 Task: Look for space in Teghra, India from 5th June, 2023 to 16th June, 2023 for 2 adults in price range Rs.14000 to Rs.18000. Place can be entire place with 1  bedroom having 1 bed and 1 bathroom. Property type can be house, flat, guest house, hotel. Booking option can be shelf check-in. Required host language is English.
Action: Mouse moved to (432, 75)
Screenshot: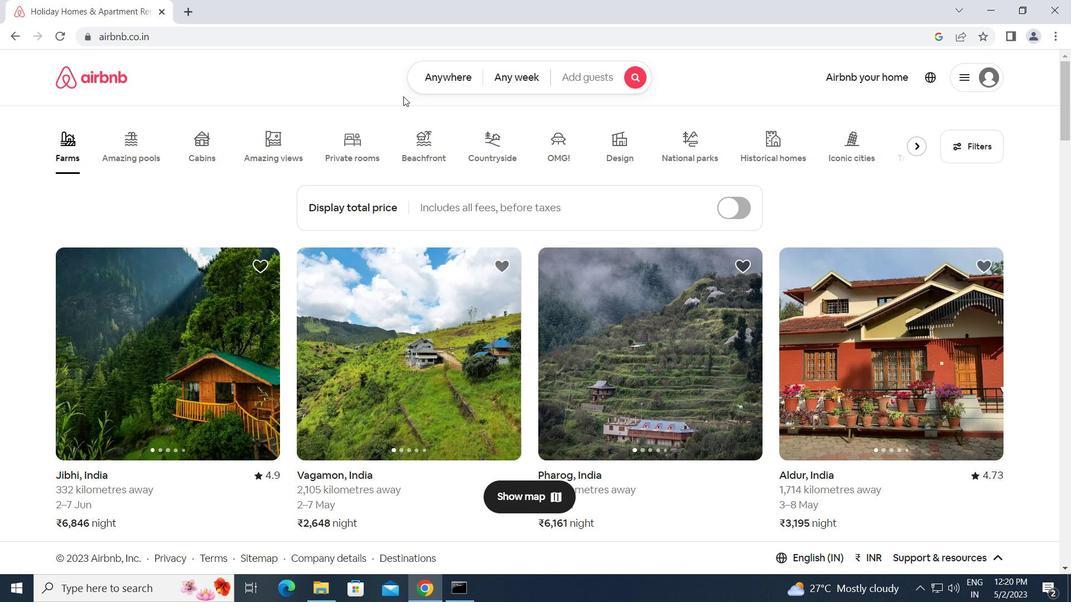 
Action: Mouse pressed left at (432, 75)
Screenshot: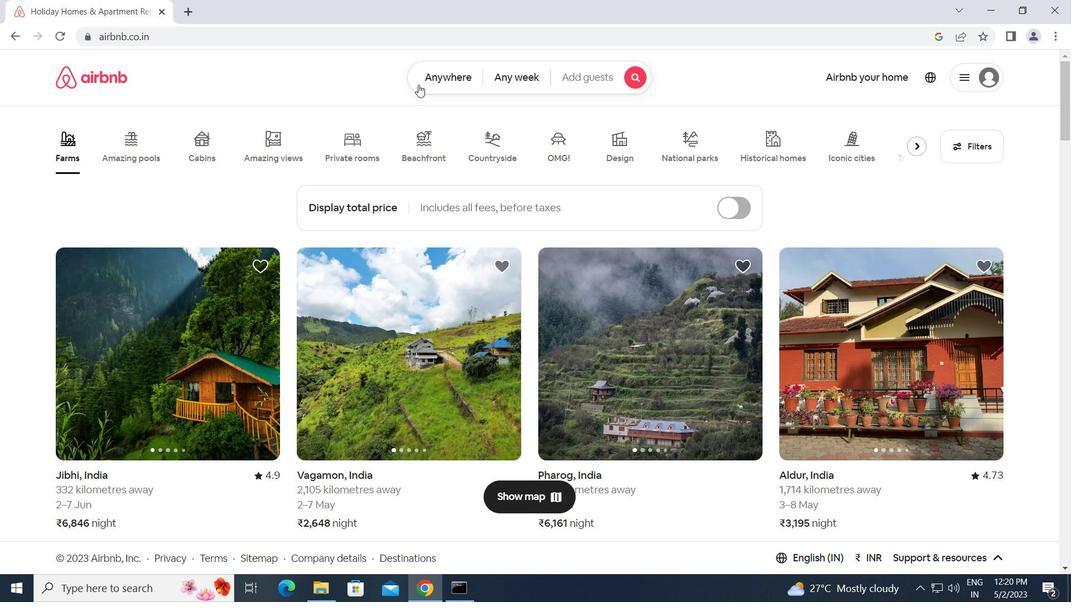 
Action: Mouse moved to (374, 119)
Screenshot: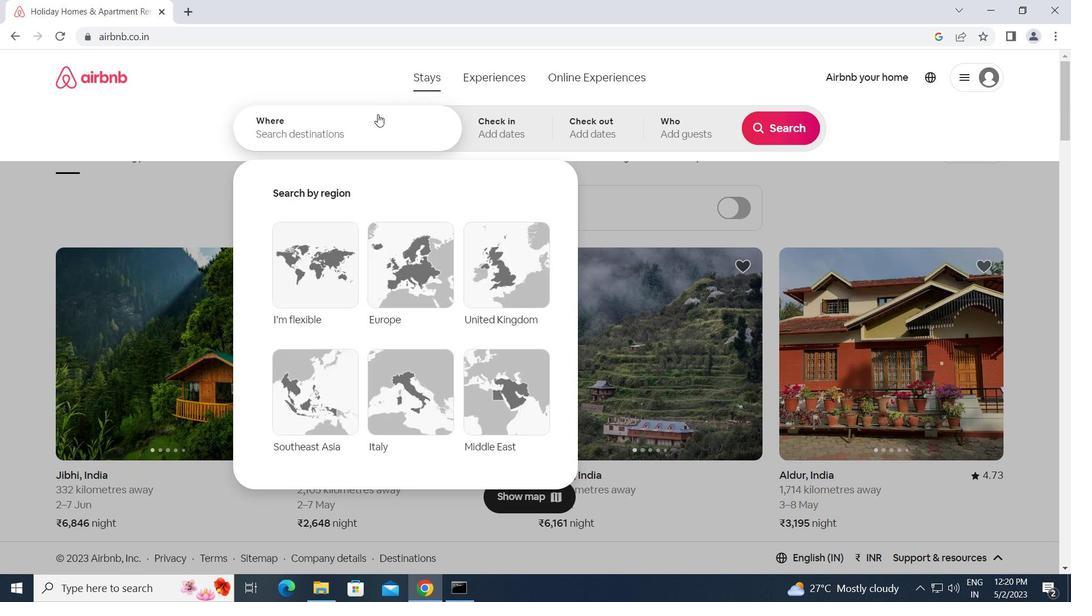 
Action: Mouse pressed left at (374, 119)
Screenshot: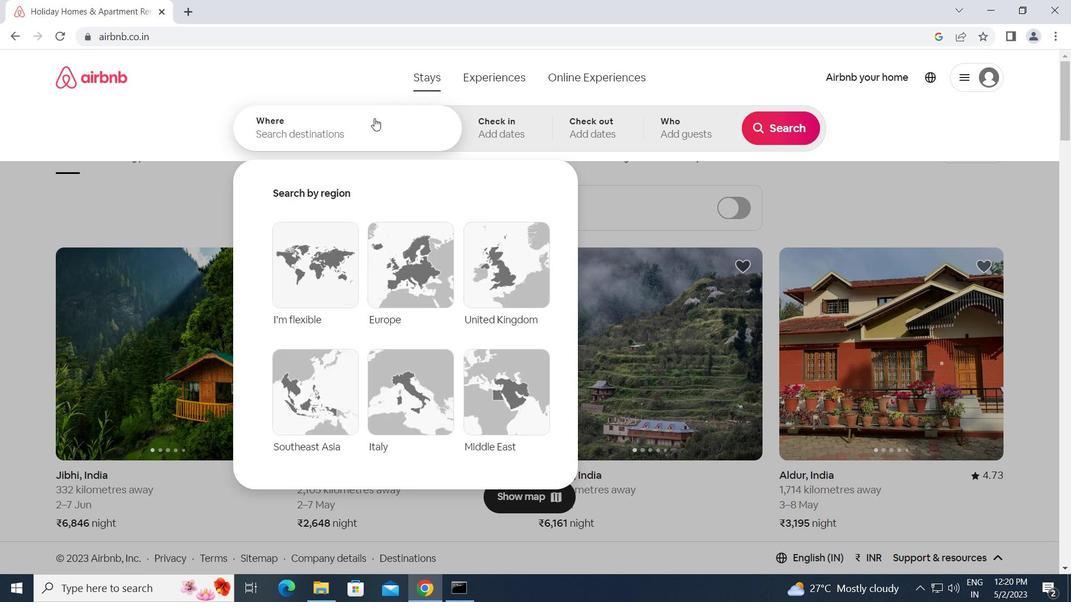 
Action: Key pressed <Key.caps_lock>t<Key.caps_lock>eghra,<Key.space><Key.caps_lock>i<Key.caps_lock>ndia<Key.enter>
Screenshot: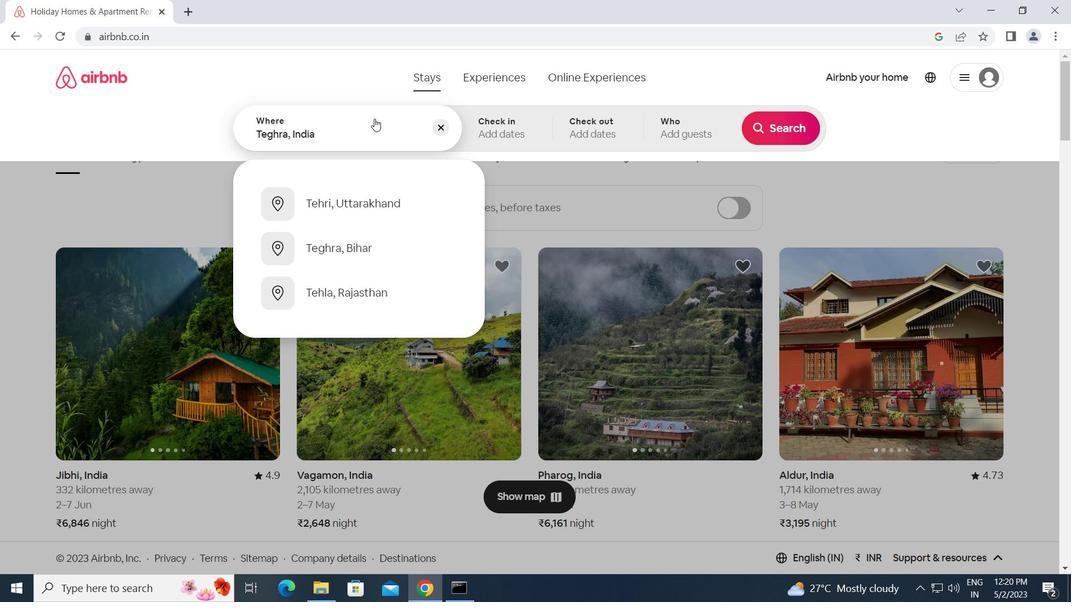 
Action: Mouse moved to (600, 334)
Screenshot: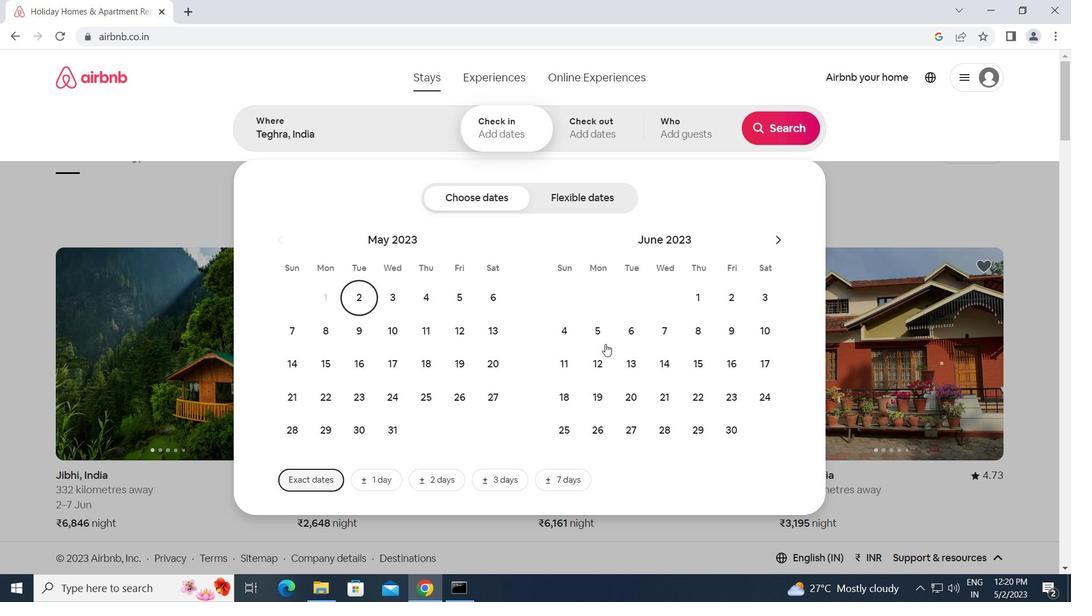 
Action: Mouse pressed left at (600, 334)
Screenshot: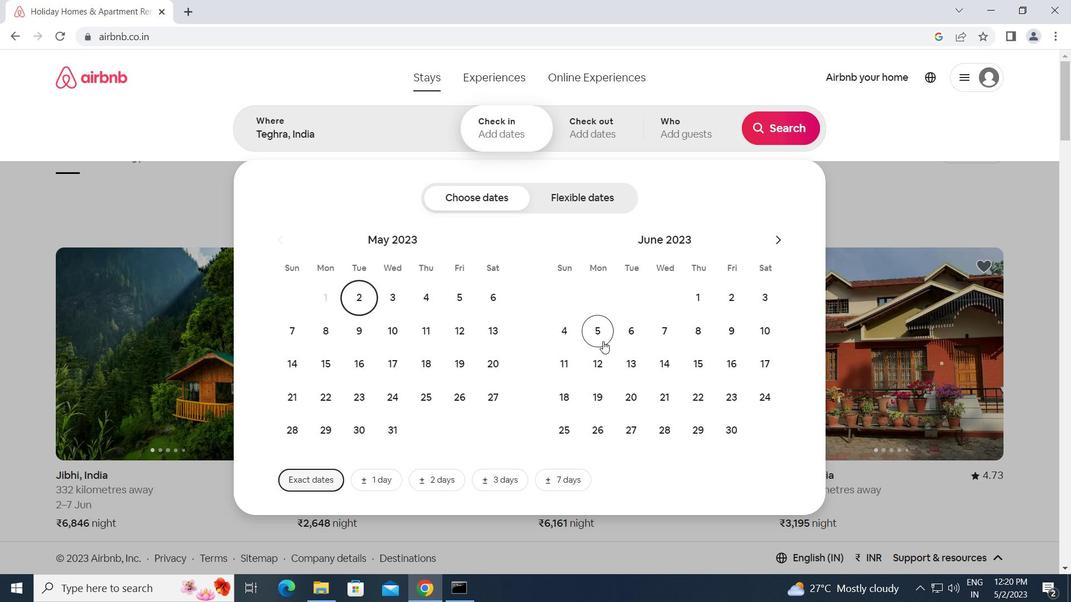 
Action: Mouse moved to (738, 357)
Screenshot: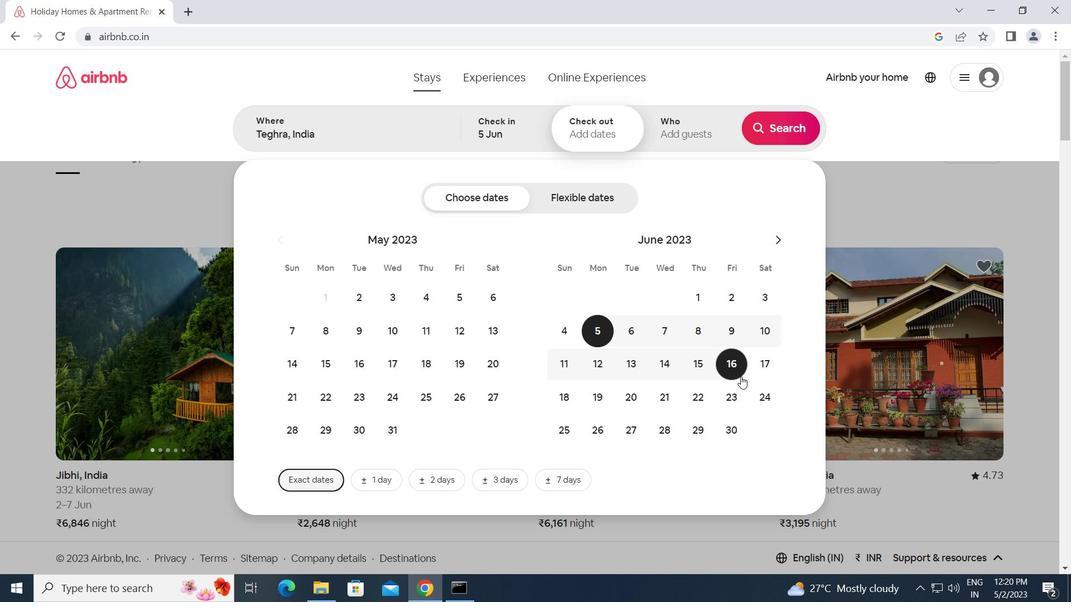
Action: Mouse pressed left at (738, 357)
Screenshot: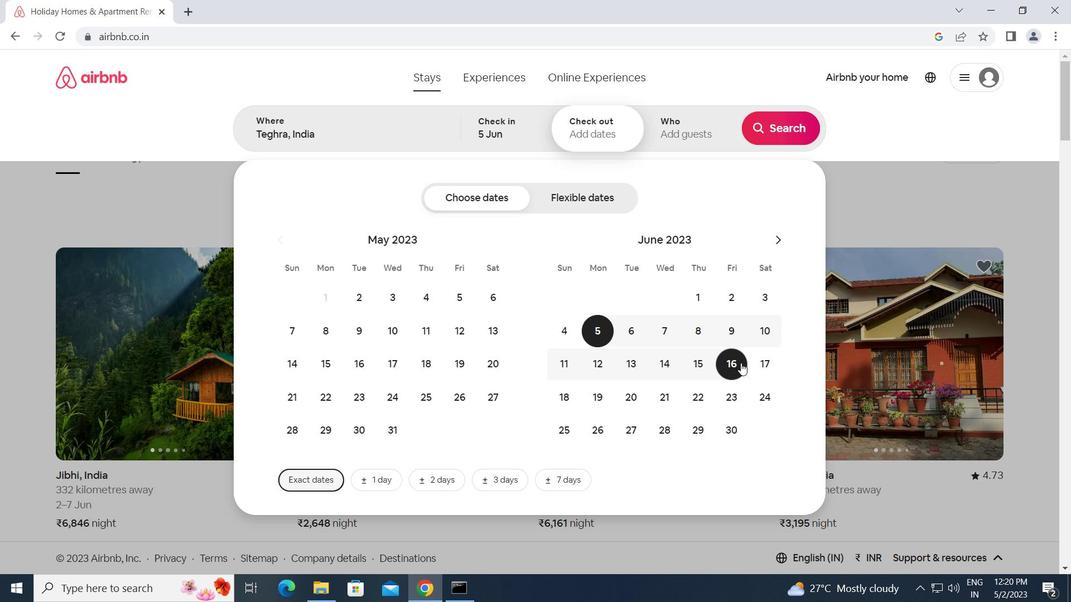 
Action: Mouse moved to (687, 126)
Screenshot: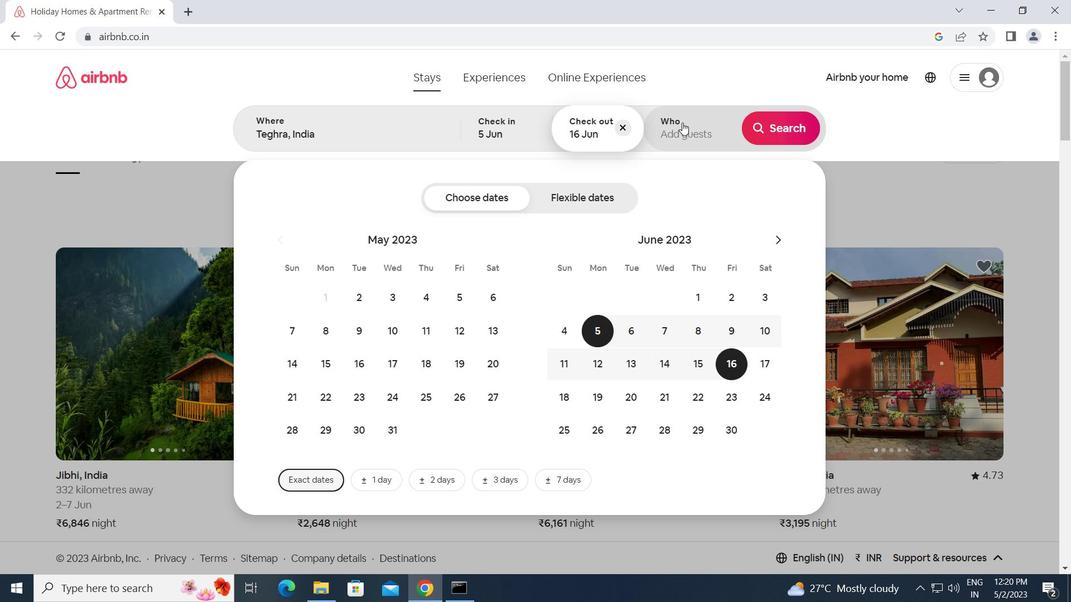 
Action: Mouse pressed left at (687, 126)
Screenshot: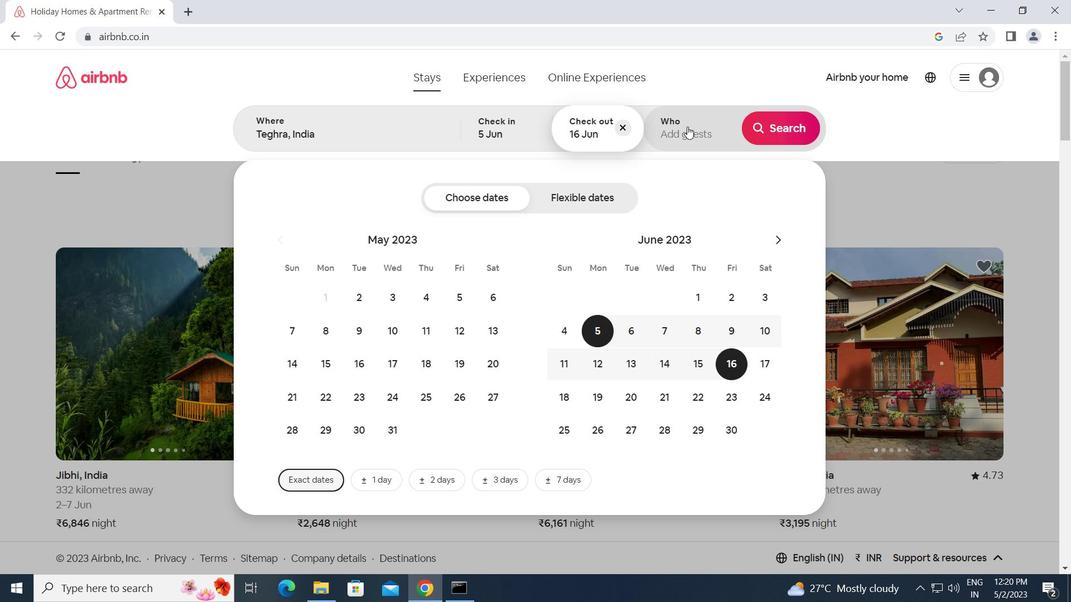 
Action: Mouse moved to (780, 199)
Screenshot: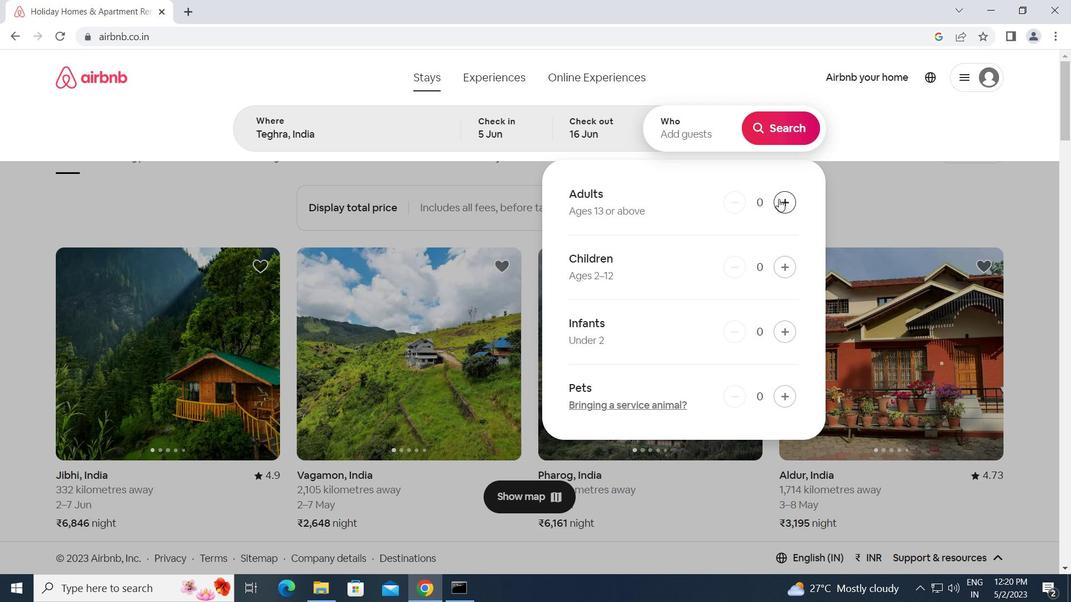 
Action: Mouse pressed left at (780, 199)
Screenshot: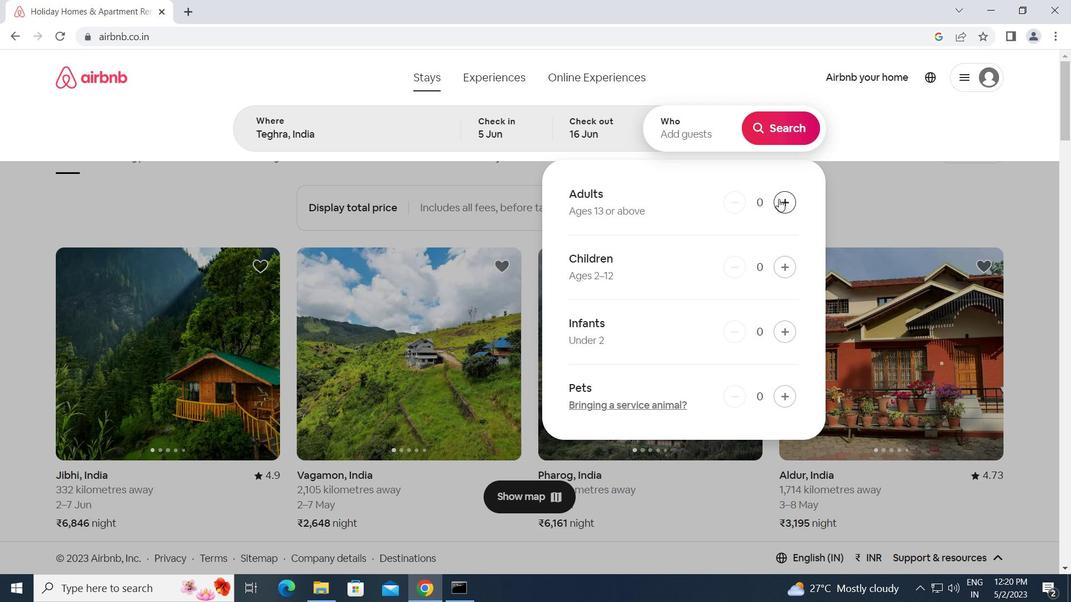 
Action: Mouse pressed left at (780, 199)
Screenshot: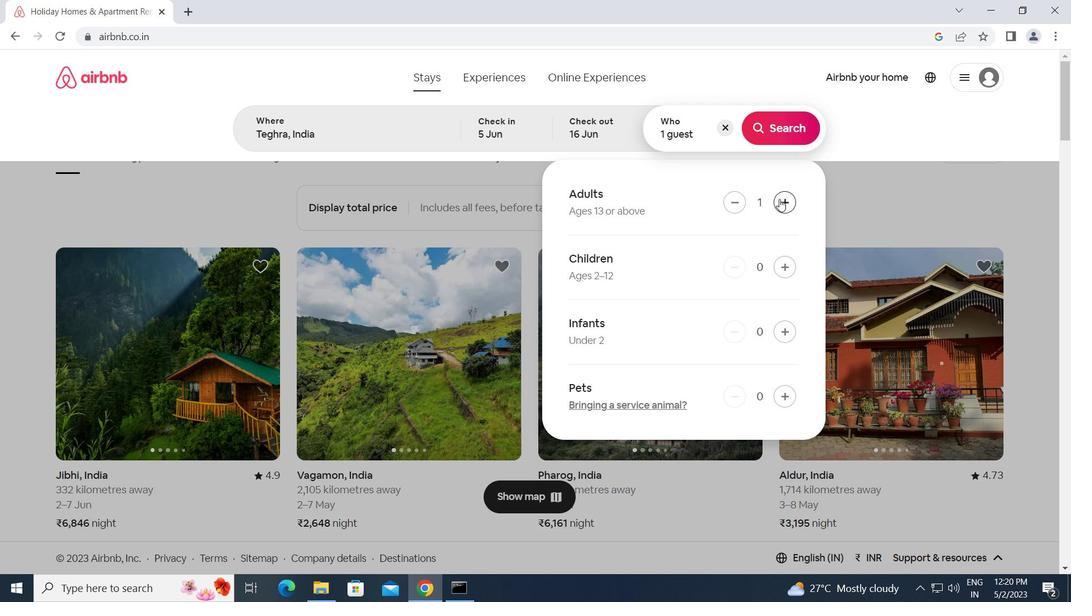 
Action: Mouse moved to (791, 132)
Screenshot: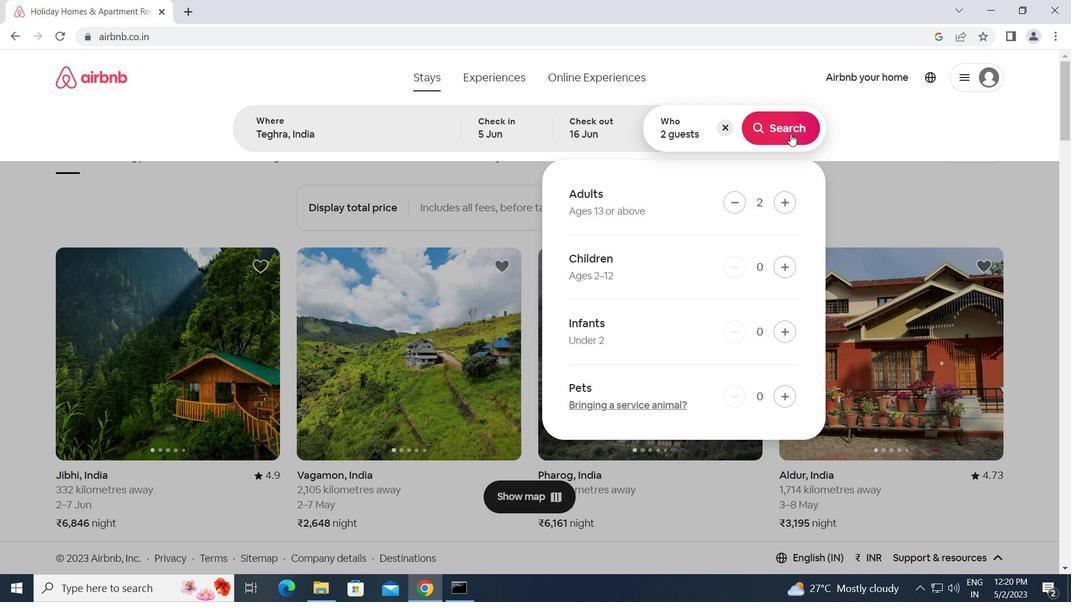 
Action: Mouse pressed left at (791, 132)
Screenshot: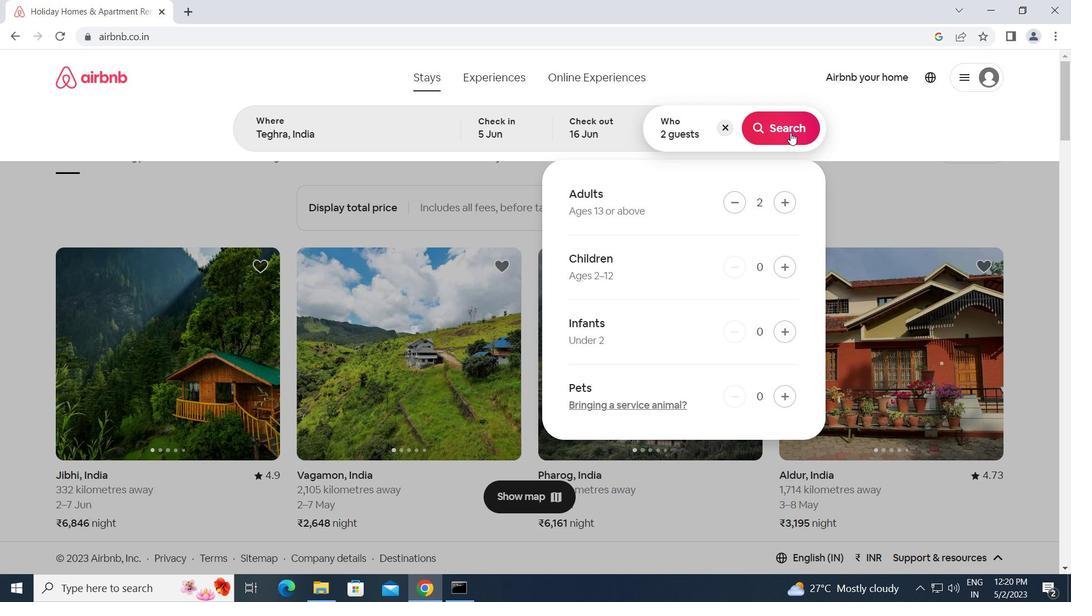 
Action: Mouse moved to (998, 141)
Screenshot: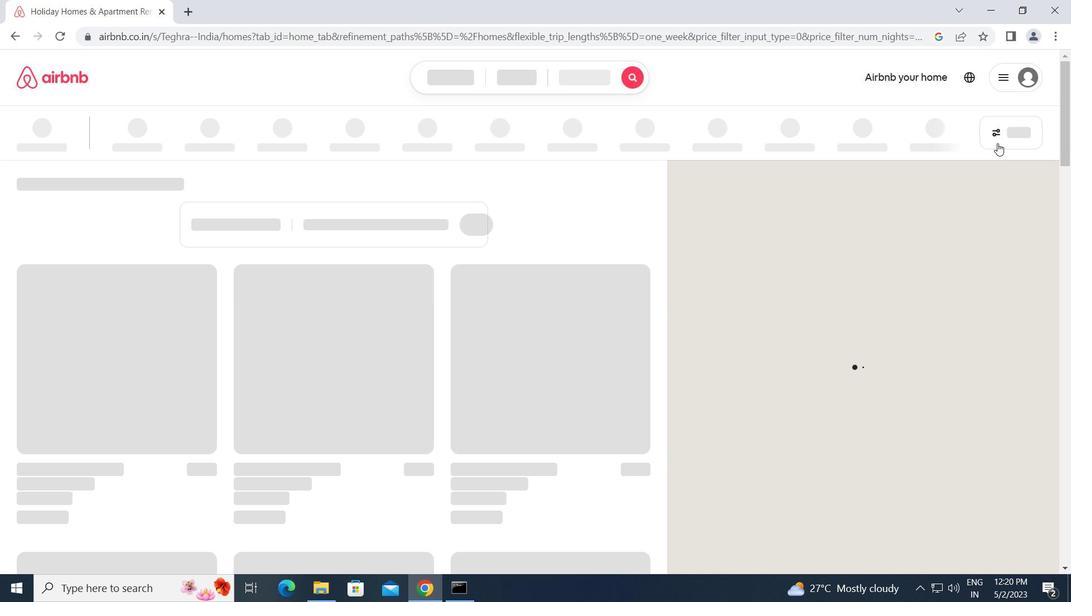 
Action: Mouse pressed left at (998, 141)
Screenshot: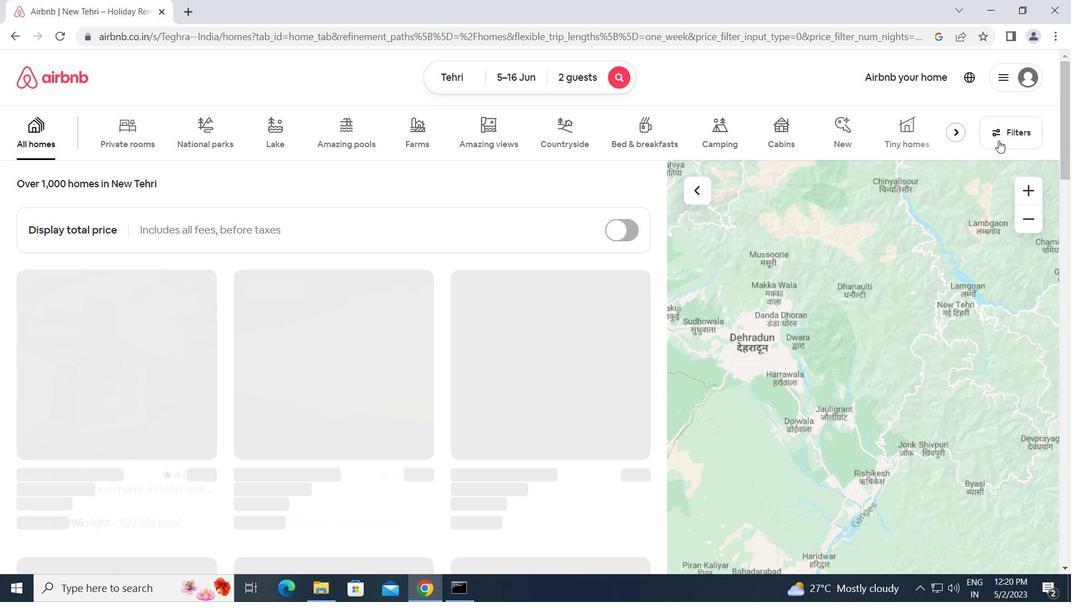 
Action: Mouse moved to (362, 308)
Screenshot: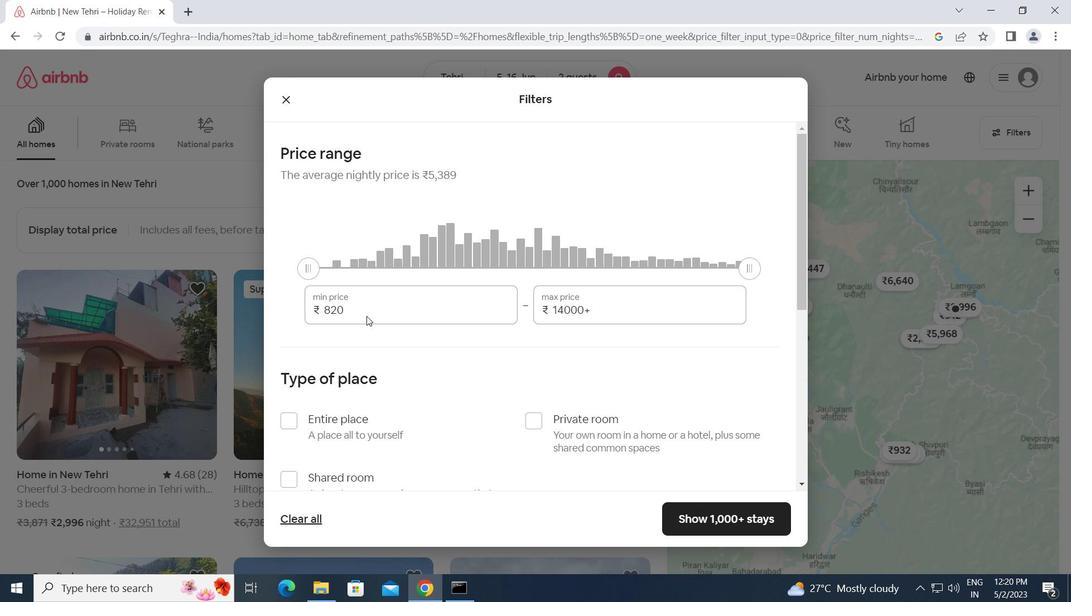 
Action: Mouse pressed left at (362, 308)
Screenshot: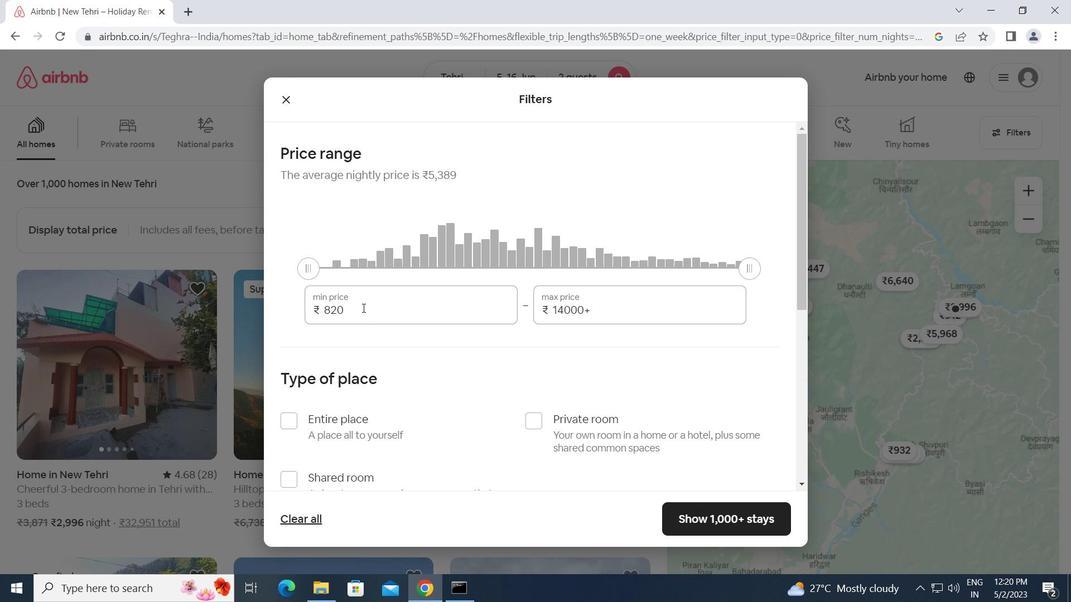 
Action: Mouse moved to (289, 313)
Screenshot: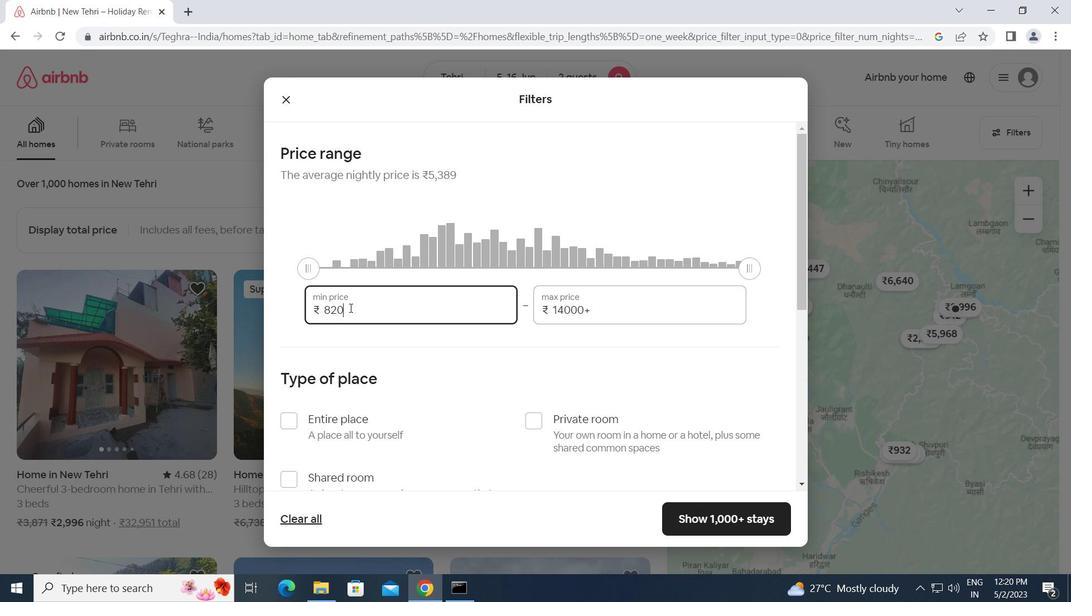 
Action: Key pressed 14000<Key.tab>18000
Screenshot: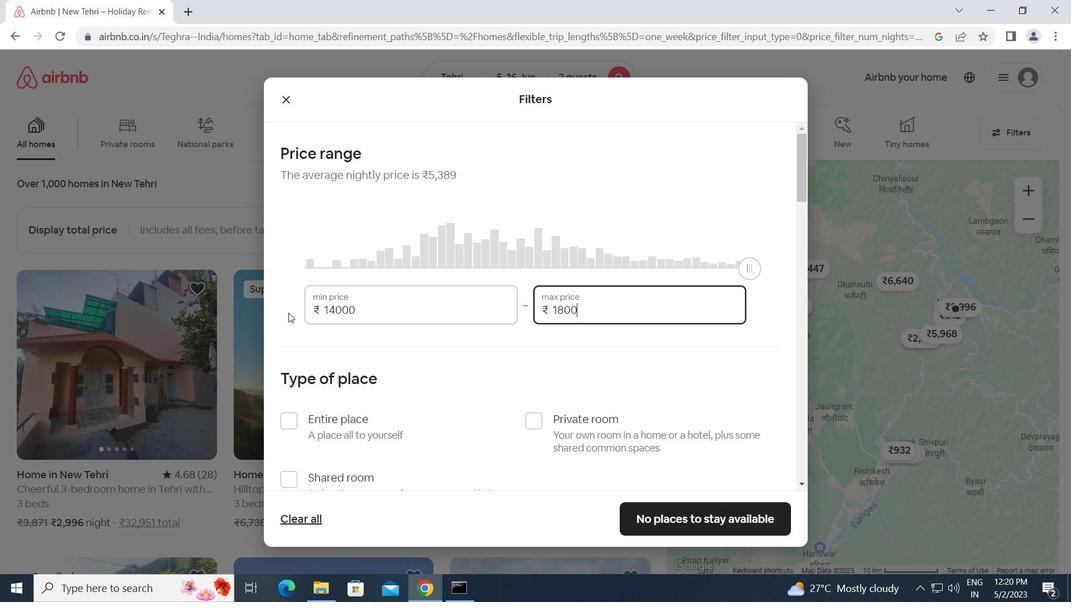 
Action: Mouse moved to (288, 420)
Screenshot: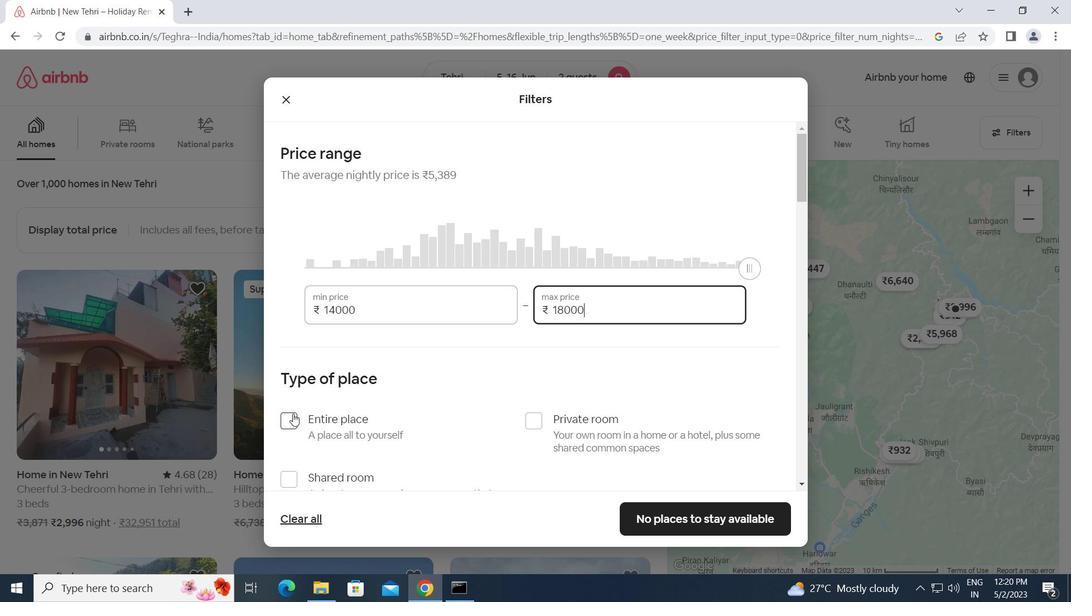 
Action: Mouse pressed left at (288, 420)
Screenshot: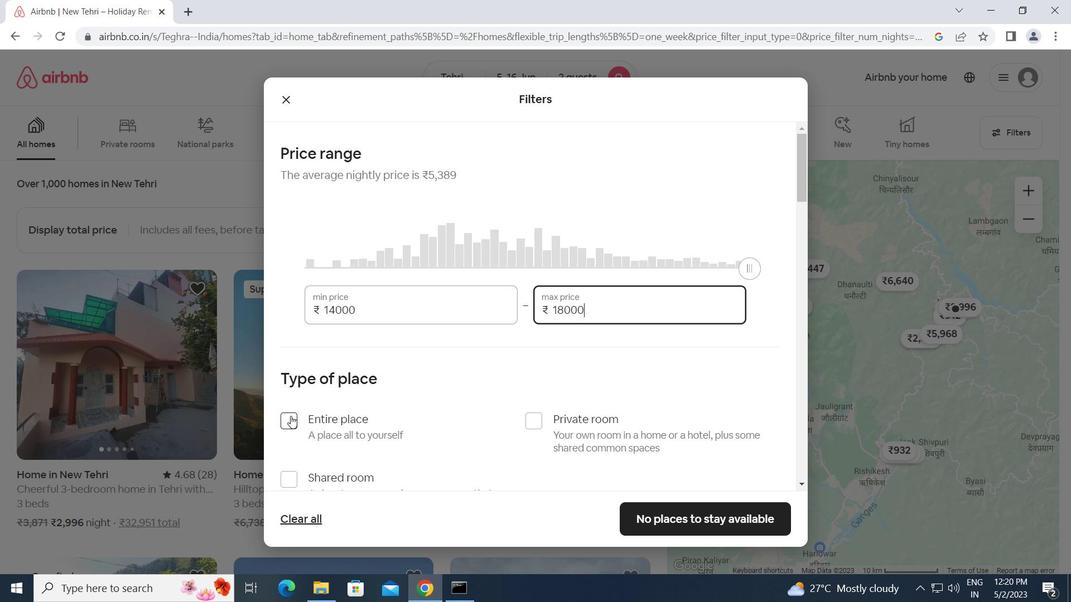 
Action: Mouse moved to (393, 411)
Screenshot: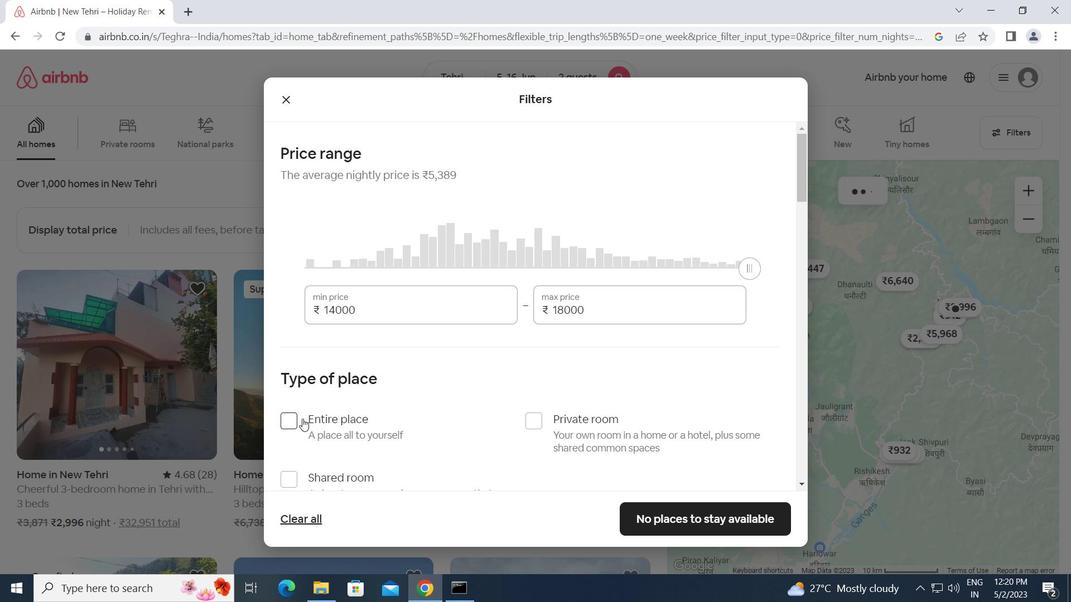 
Action: Mouse scrolled (393, 411) with delta (0, 0)
Screenshot: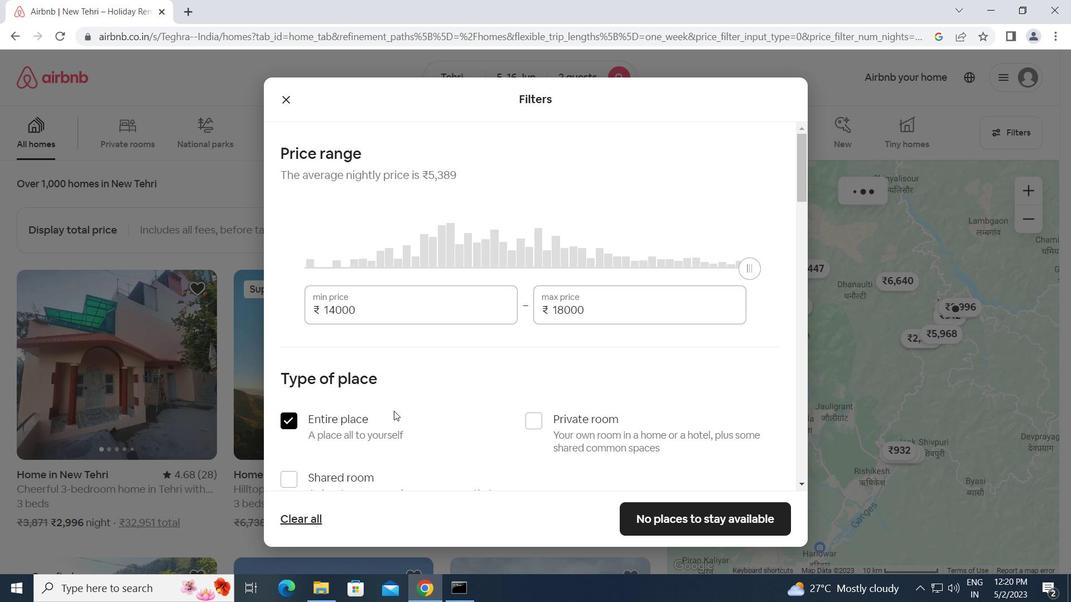 
Action: Mouse scrolled (393, 411) with delta (0, 0)
Screenshot: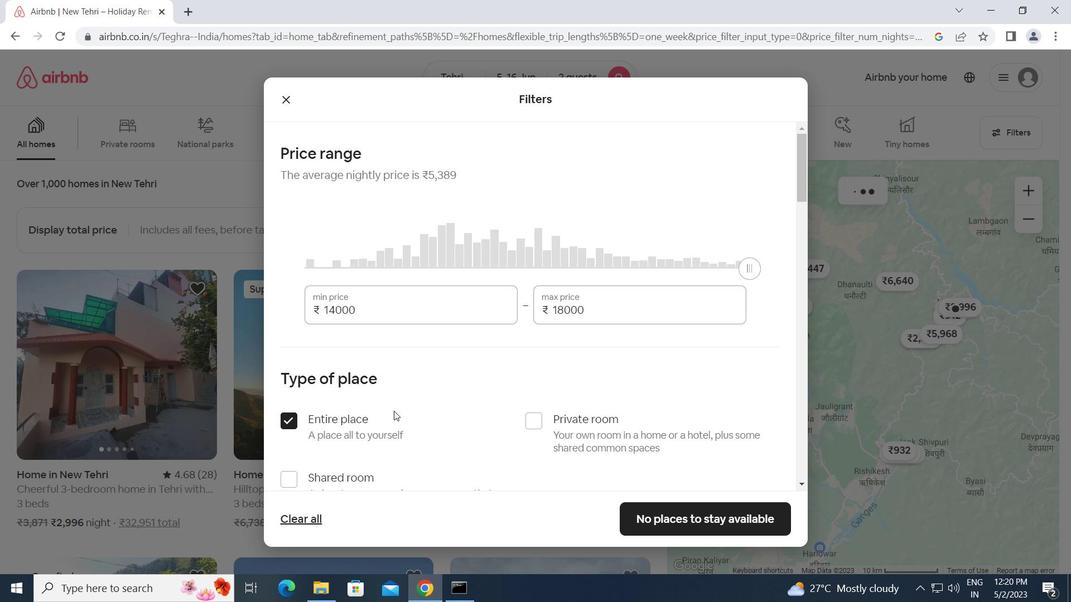 
Action: Mouse scrolled (393, 411) with delta (0, 0)
Screenshot: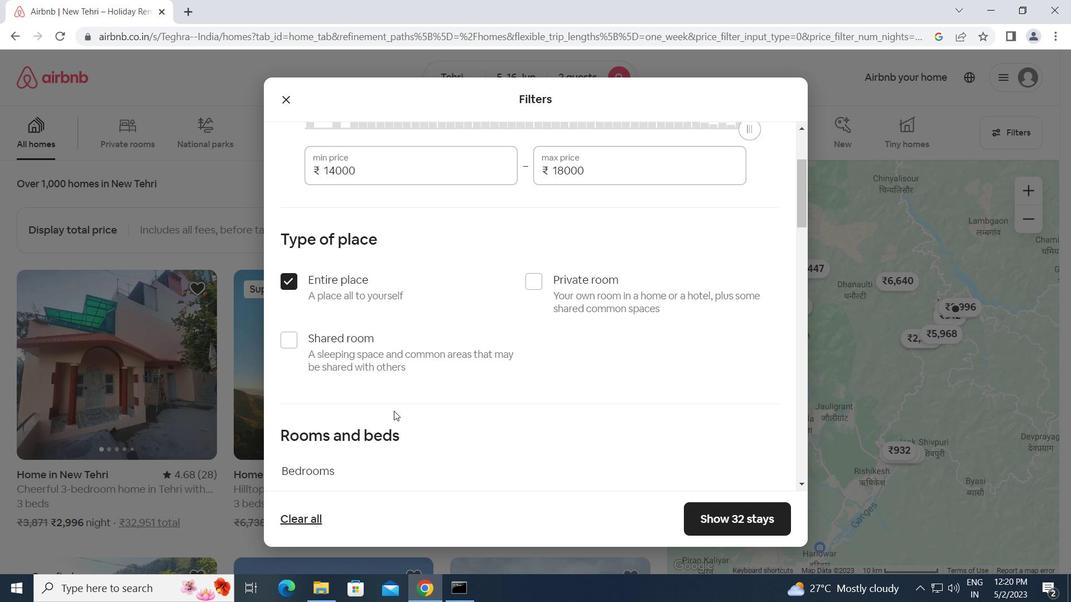 
Action: Mouse scrolled (393, 411) with delta (0, 0)
Screenshot: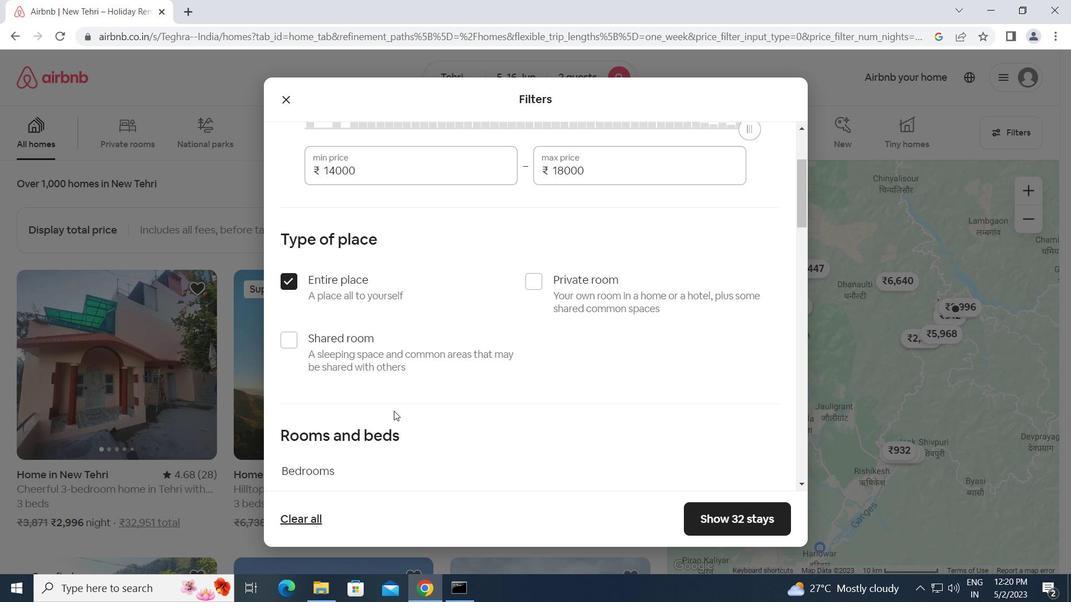 
Action: Mouse moved to (356, 367)
Screenshot: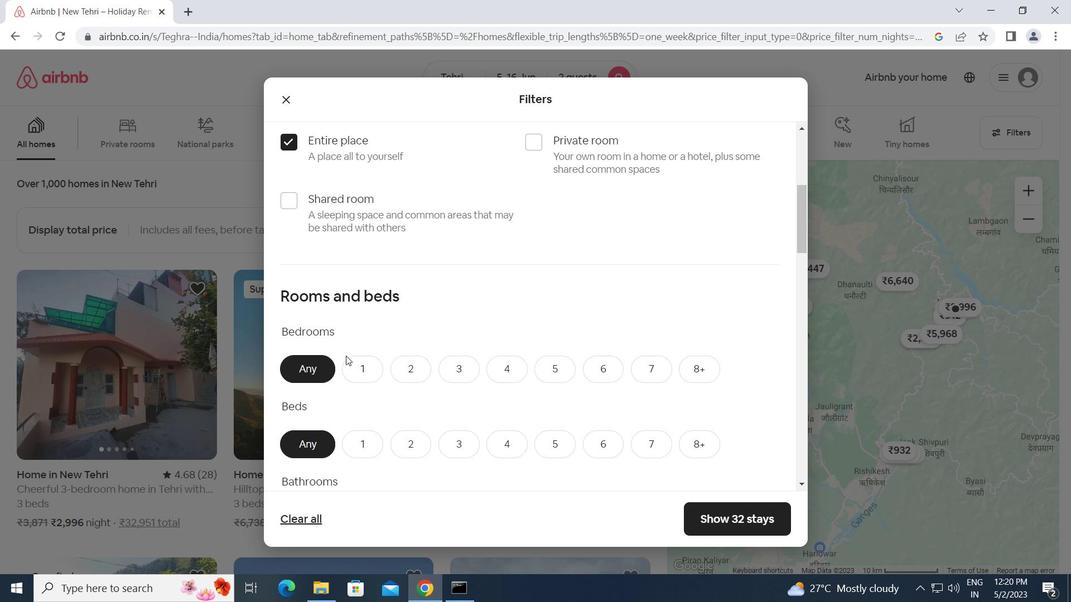 
Action: Mouse pressed left at (356, 367)
Screenshot: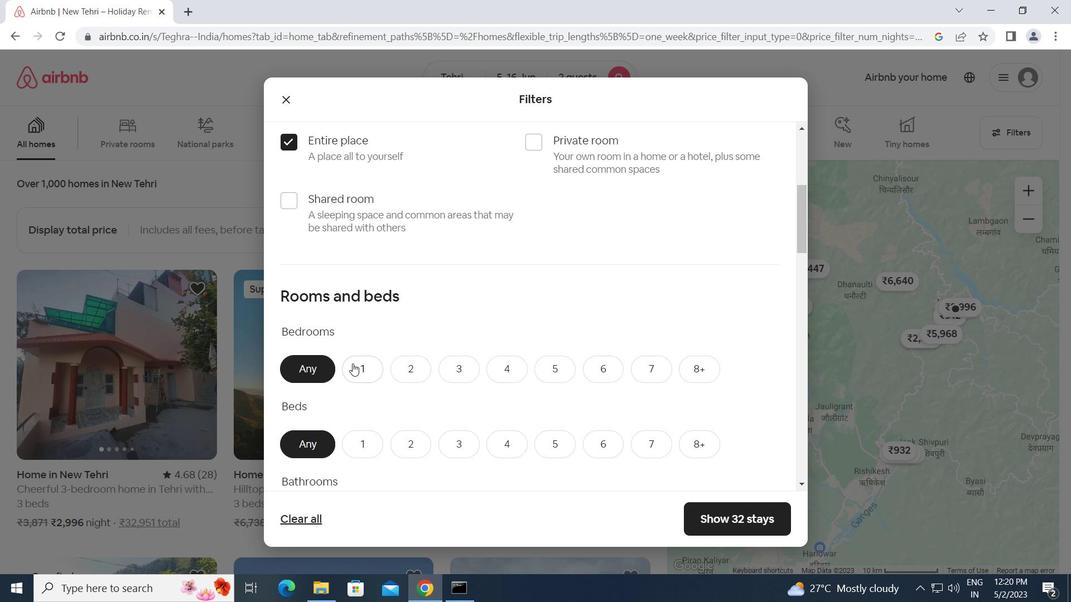 
Action: Mouse moved to (366, 439)
Screenshot: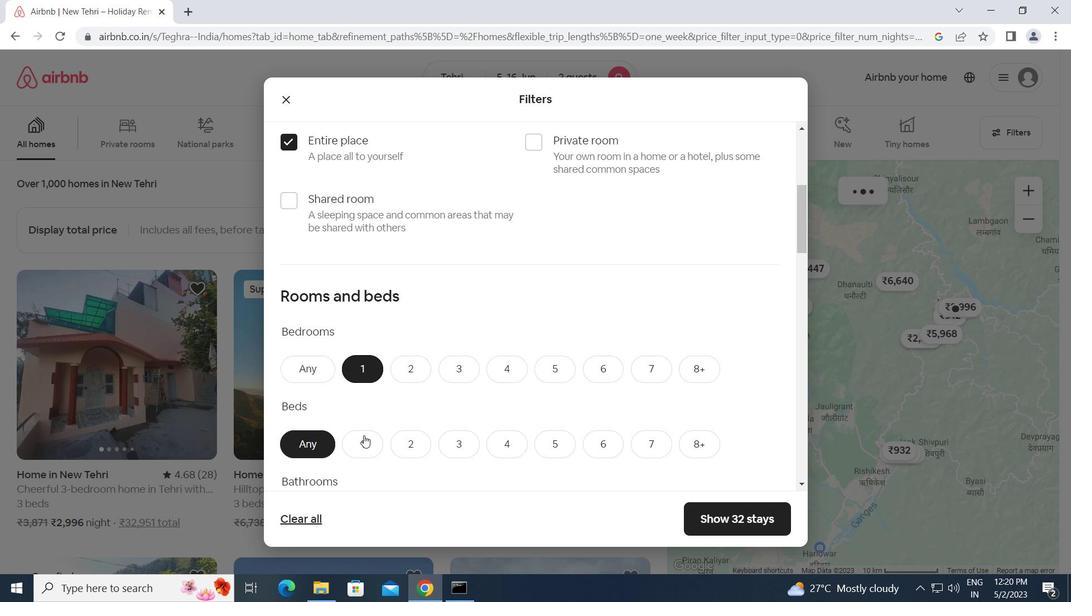 
Action: Mouse pressed left at (366, 439)
Screenshot: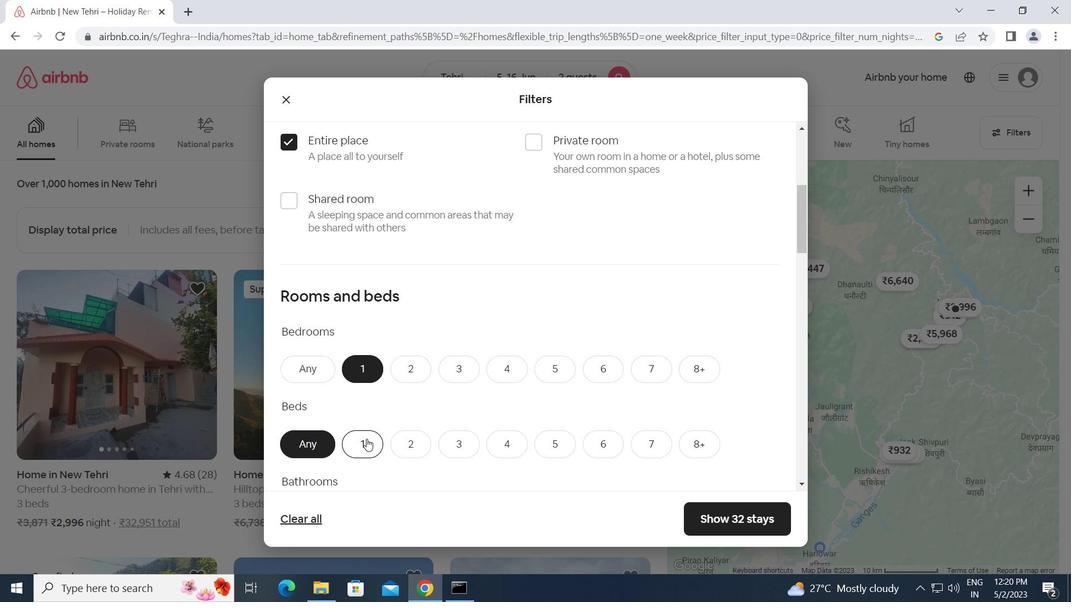 
Action: Mouse moved to (368, 439)
Screenshot: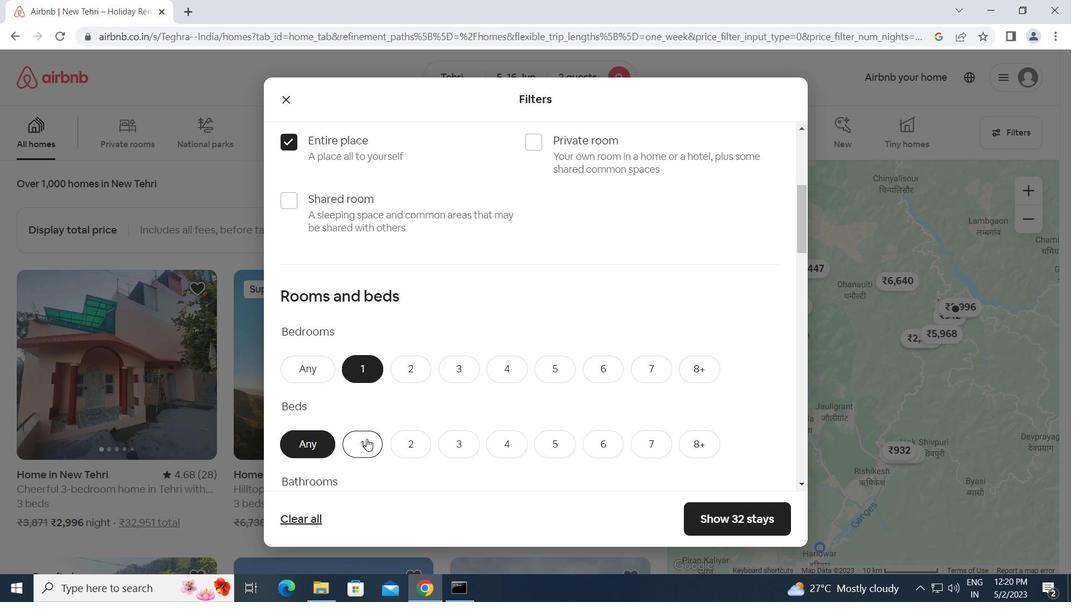 
Action: Mouse scrolled (368, 438) with delta (0, 0)
Screenshot: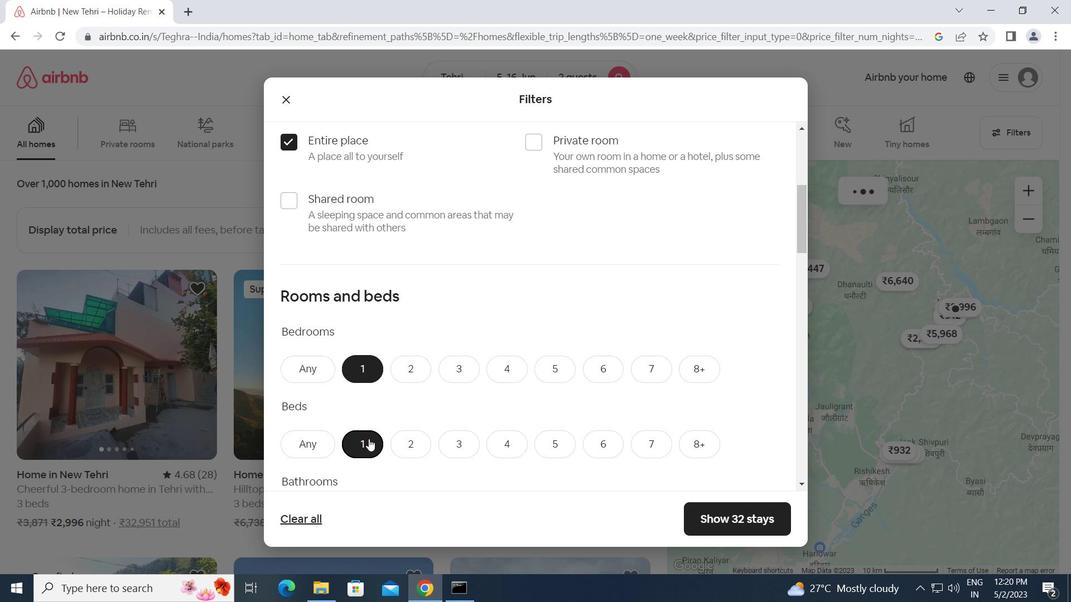 
Action: Mouse scrolled (368, 438) with delta (0, 0)
Screenshot: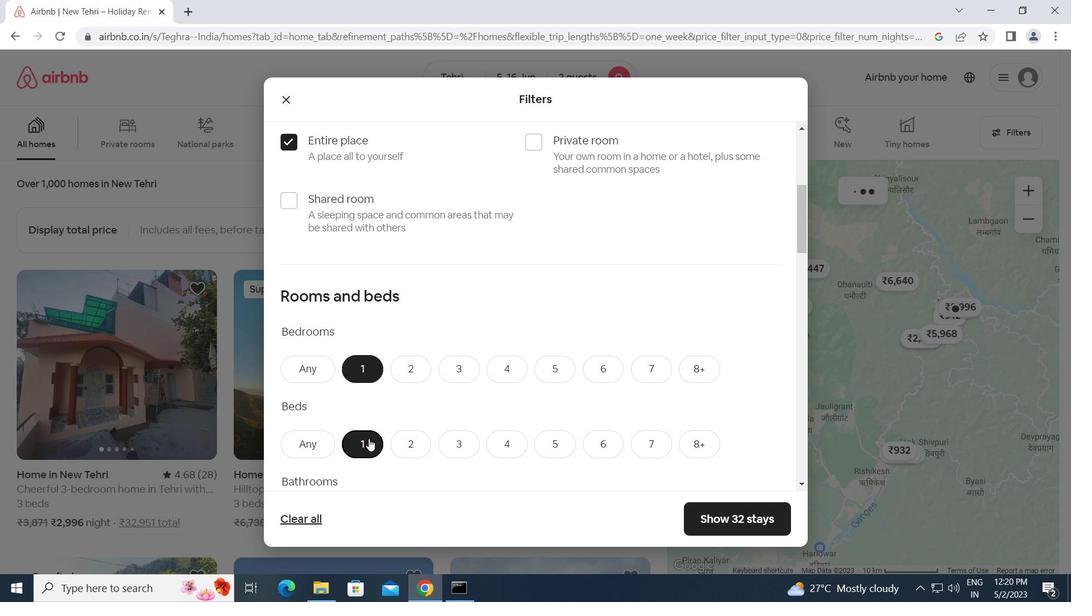 
Action: Mouse scrolled (368, 438) with delta (0, 0)
Screenshot: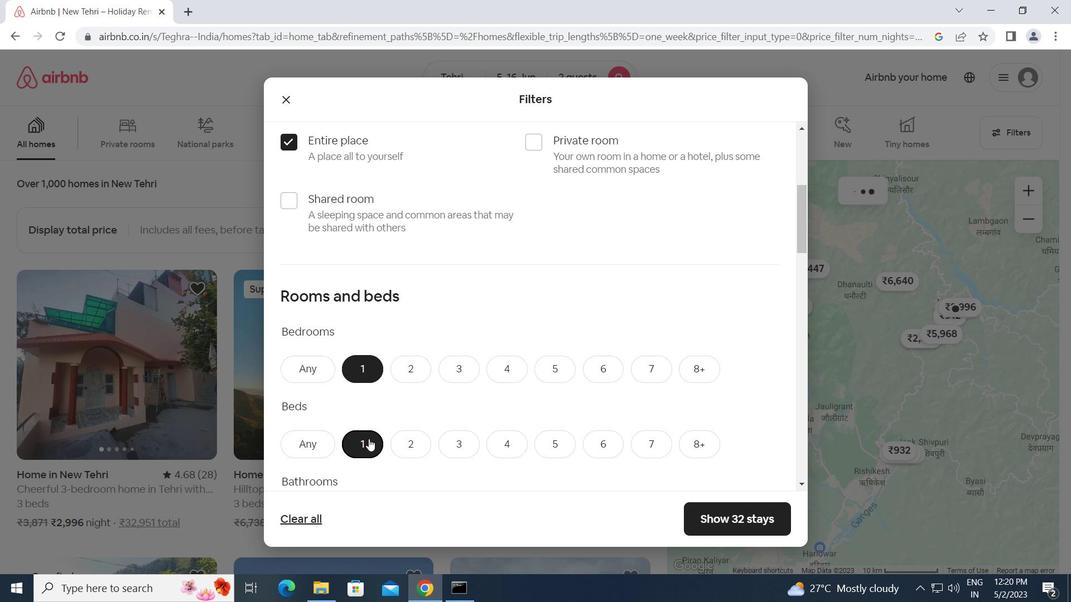 
Action: Mouse moved to (358, 309)
Screenshot: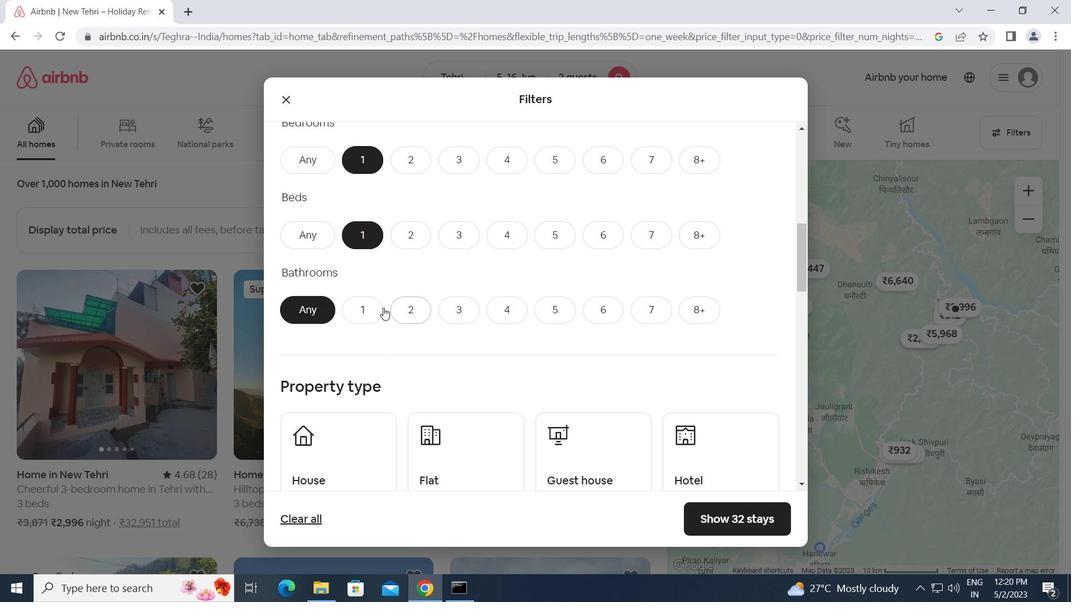 
Action: Mouse pressed left at (358, 309)
Screenshot: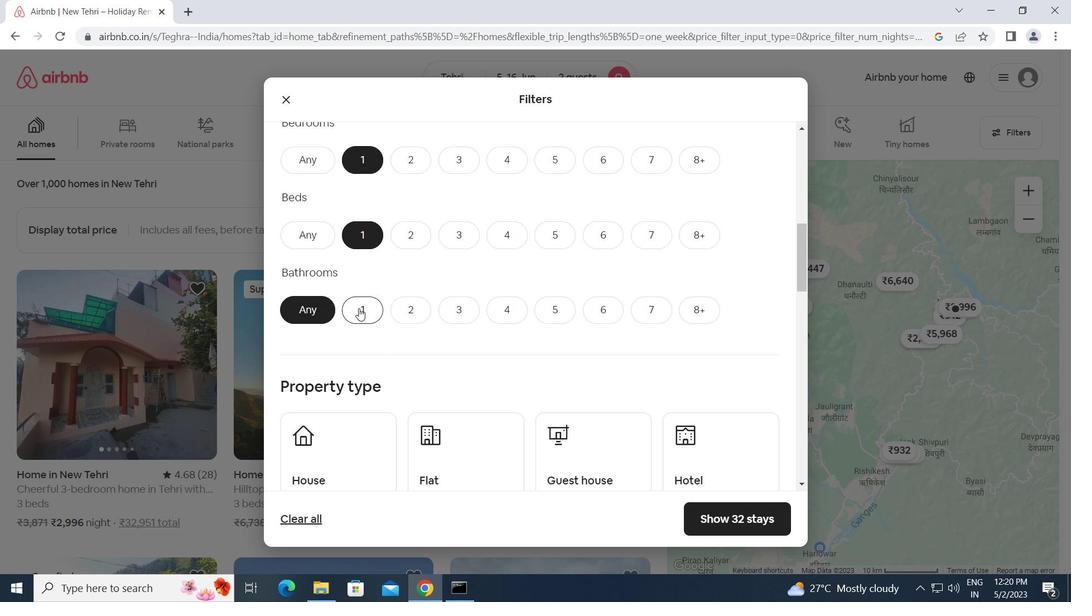 
Action: Mouse moved to (327, 451)
Screenshot: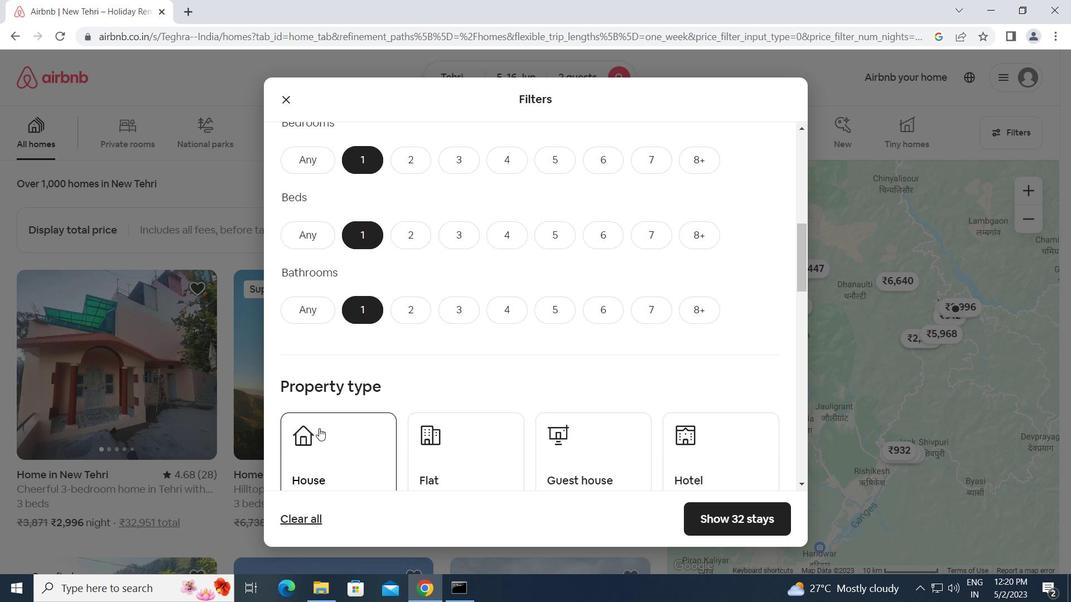 
Action: Mouse pressed left at (327, 451)
Screenshot: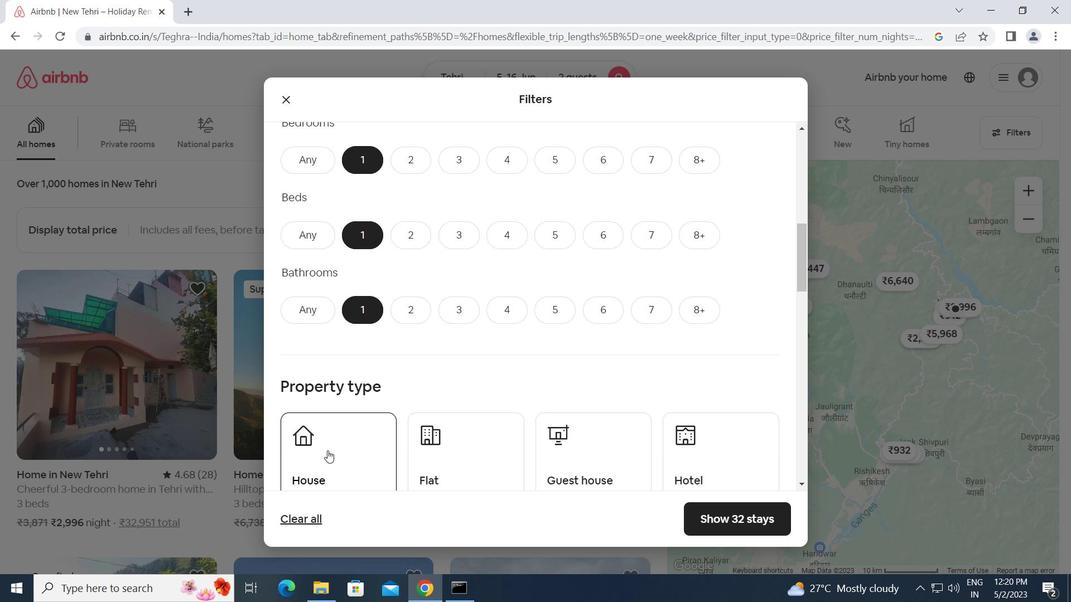 
Action: Mouse moved to (440, 441)
Screenshot: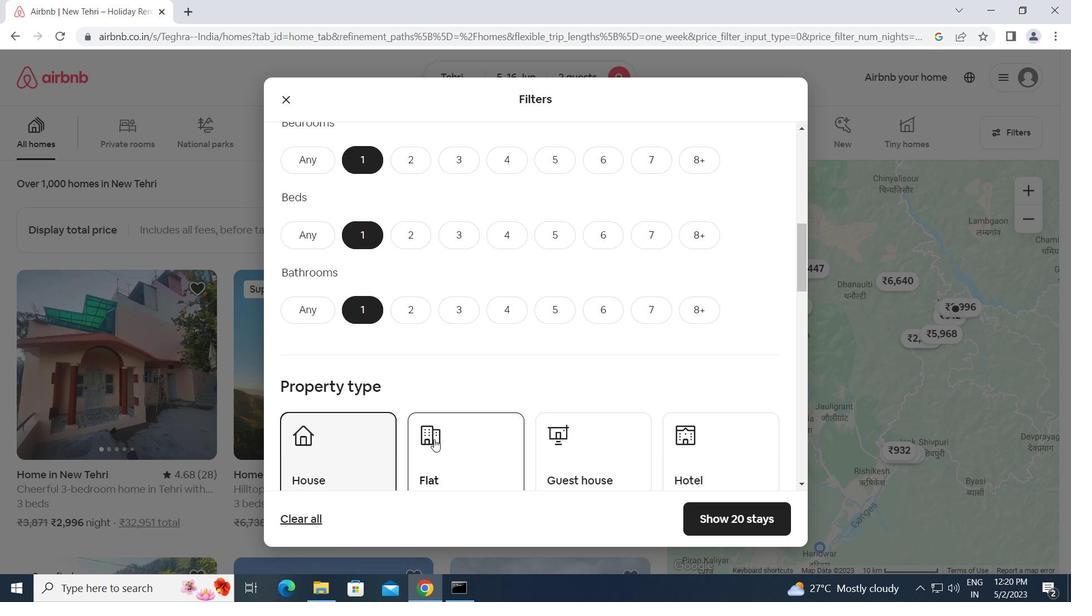 
Action: Mouse pressed left at (440, 441)
Screenshot: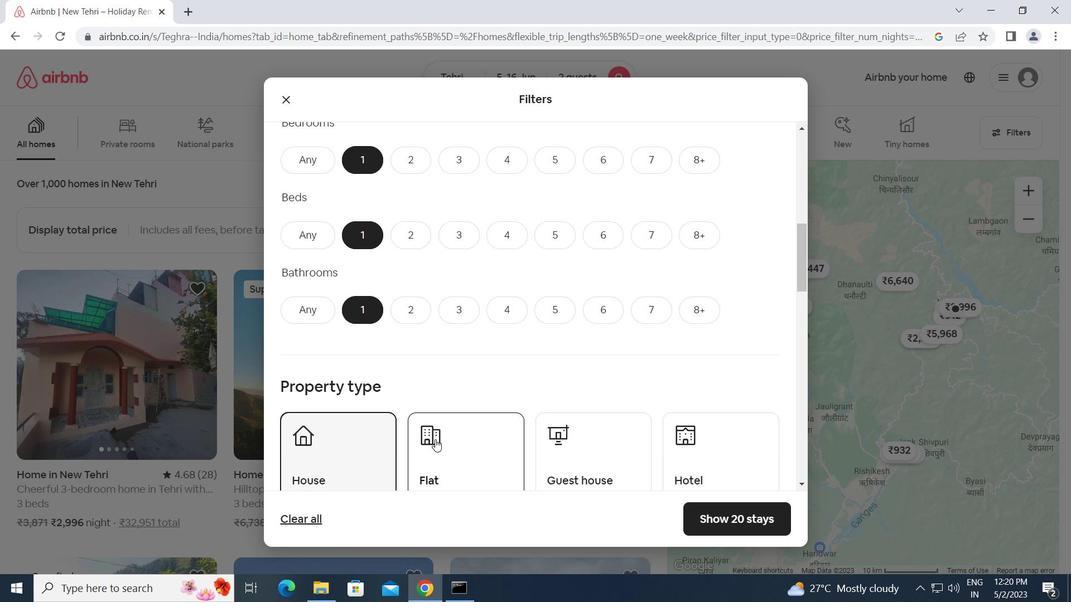 
Action: Mouse moved to (620, 455)
Screenshot: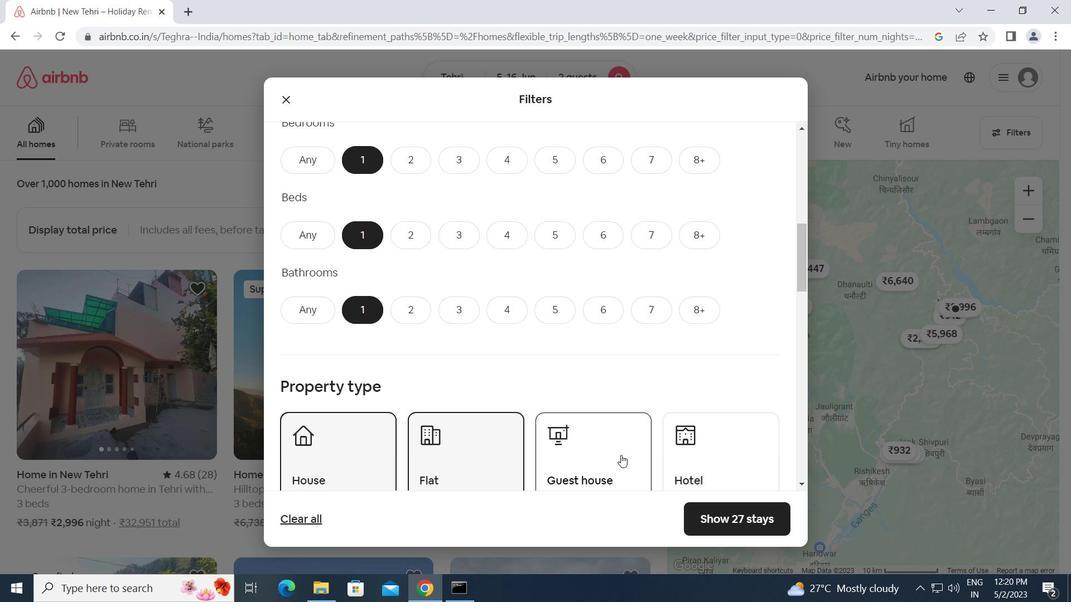
Action: Mouse pressed left at (620, 455)
Screenshot: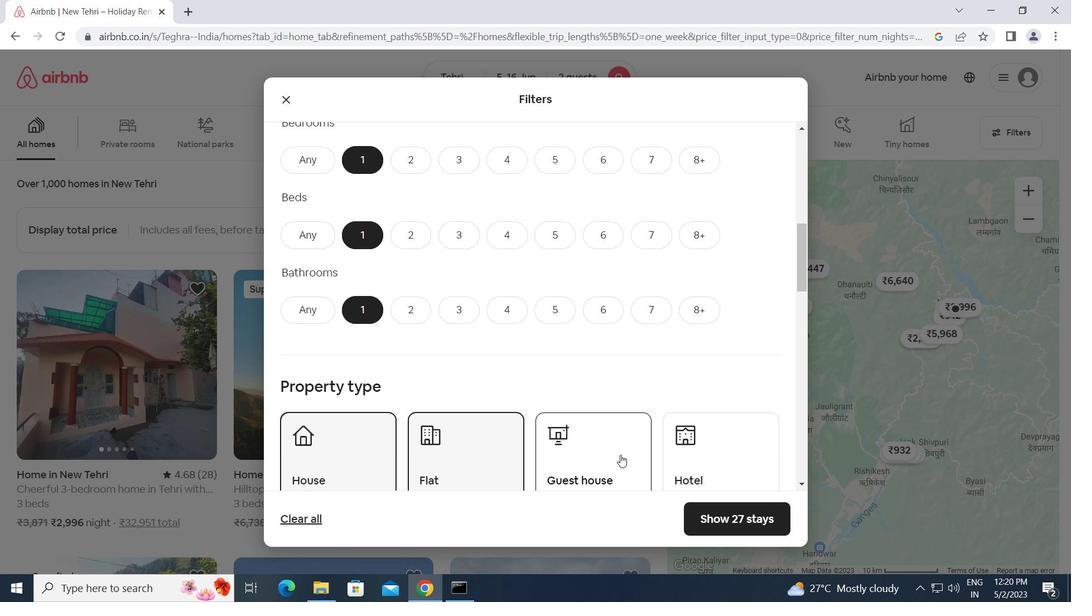 
Action: Mouse moved to (721, 455)
Screenshot: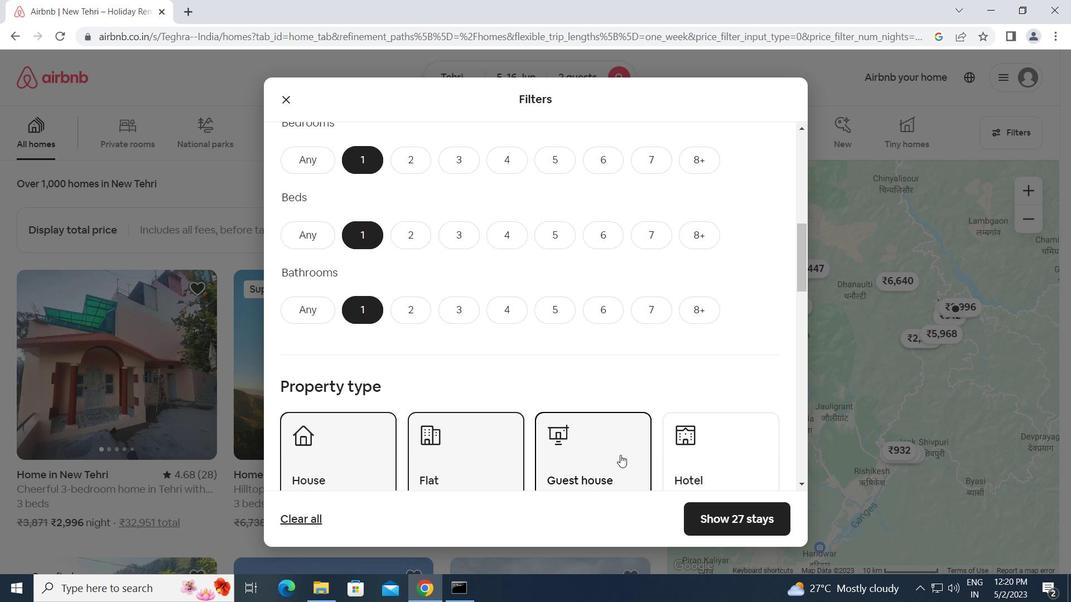 
Action: Mouse pressed left at (721, 455)
Screenshot: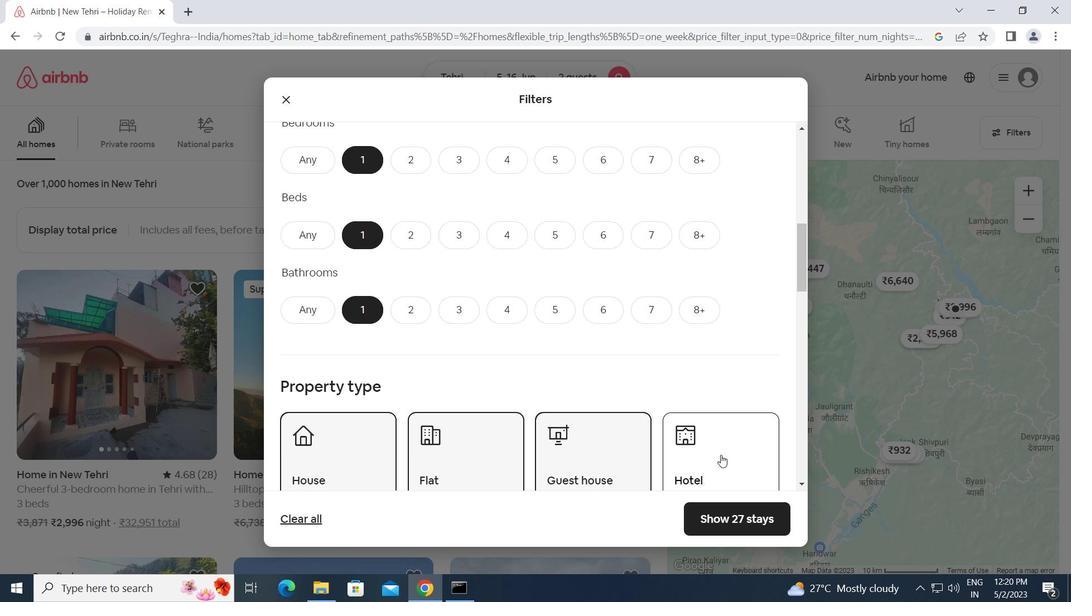 
Action: Mouse moved to (544, 450)
Screenshot: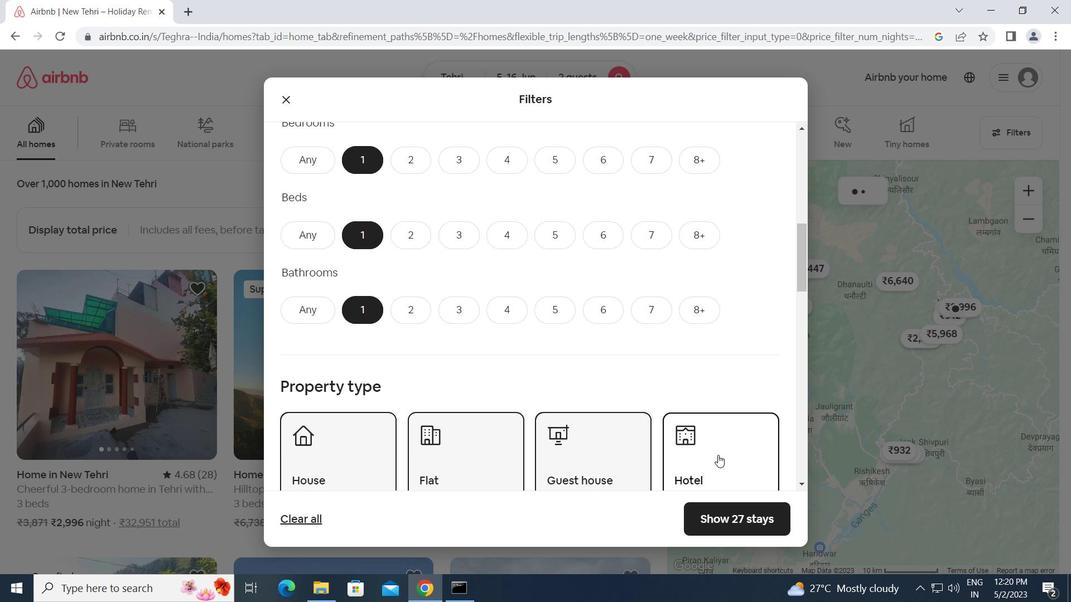 
Action: Mouse scrolled (544, 450) with delta (0, 0)
Screenshot: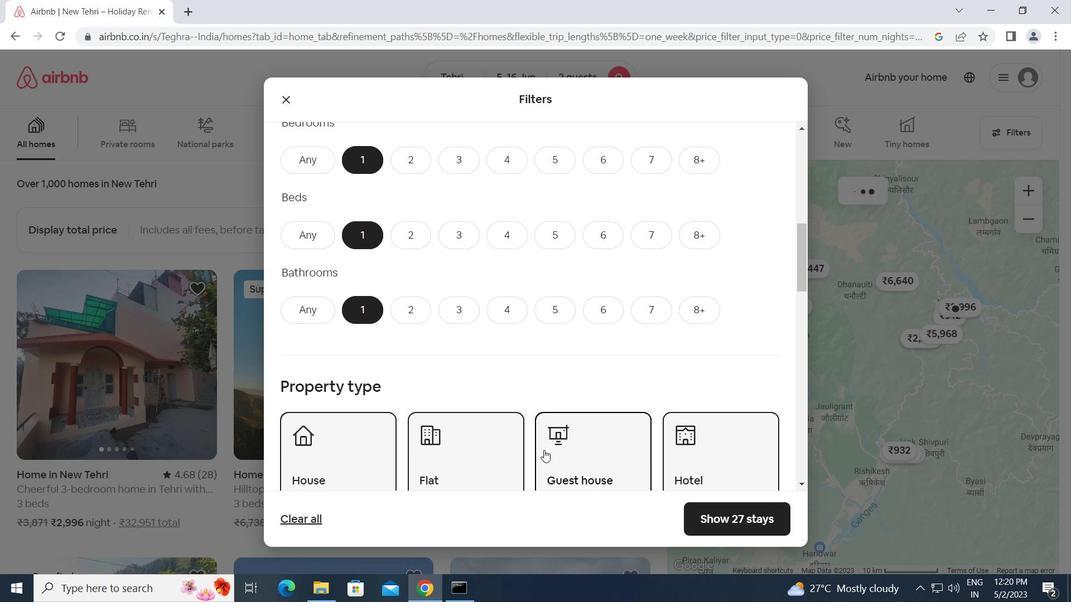 
Action: Mouse scrolled (544, 450) with delta (0, 0)
Screenshot: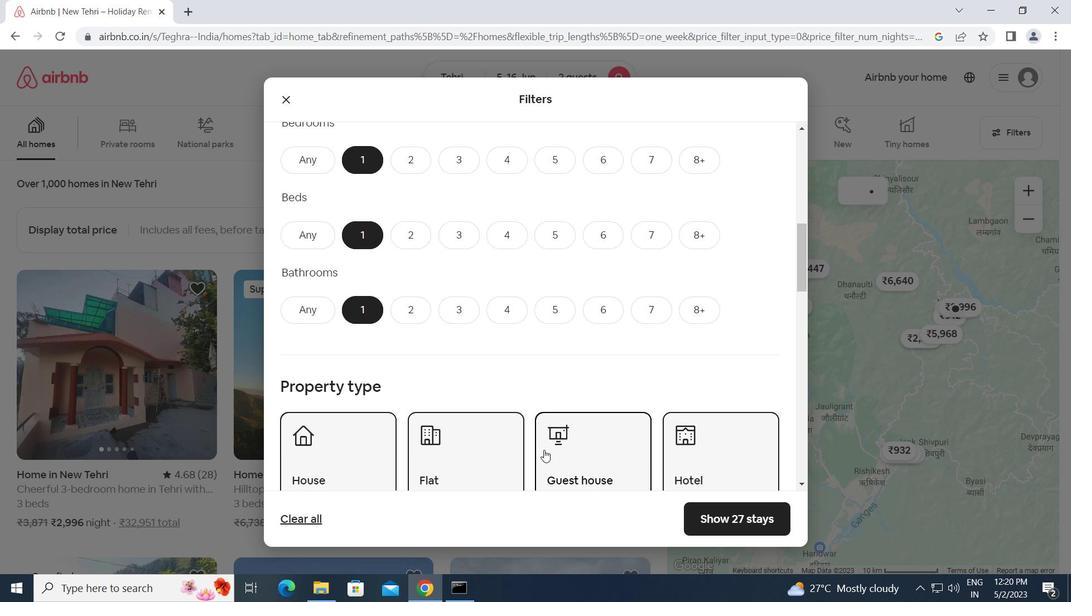 
Action: Mouse moved to (538, 449)
Screenshot: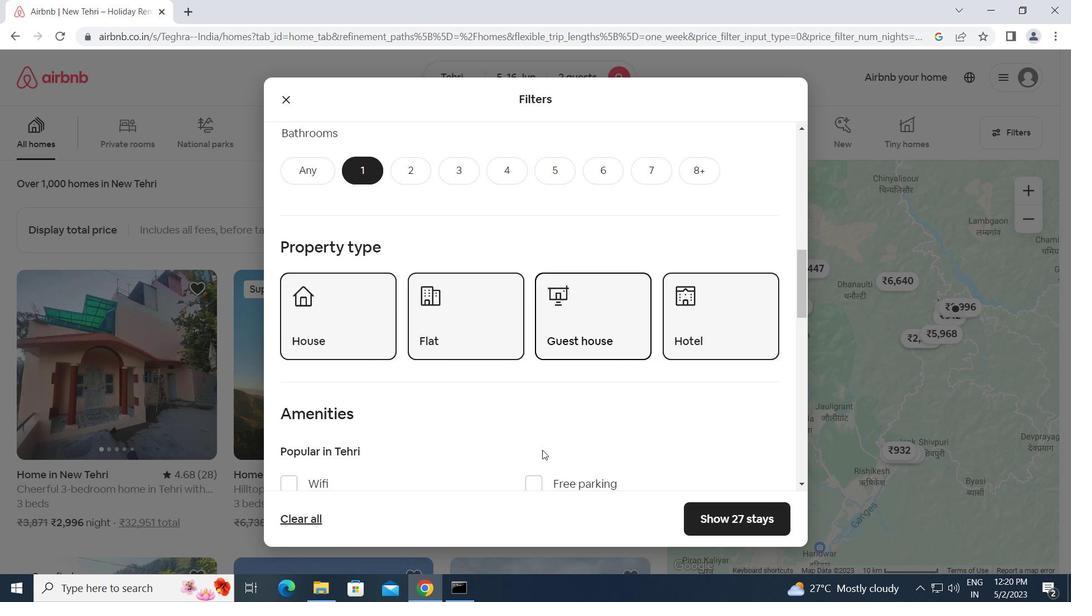 
Action: Mouse scrolled (538, 448) with delta (0, 0)
Screenshot: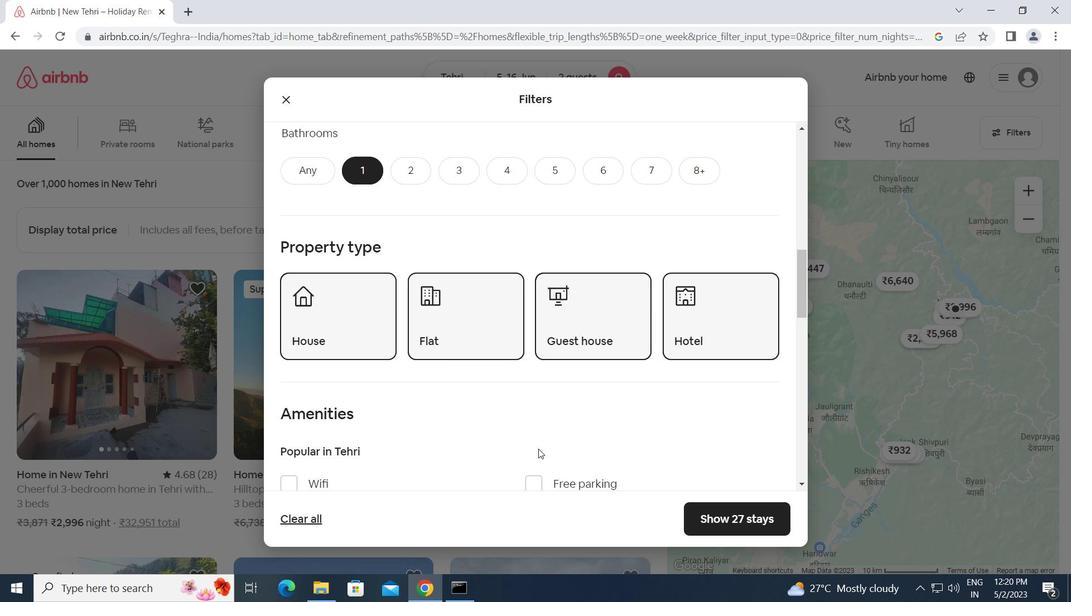 
Action: Mouse scrolled (538, 448) with delta (0, 0)
Screenshot: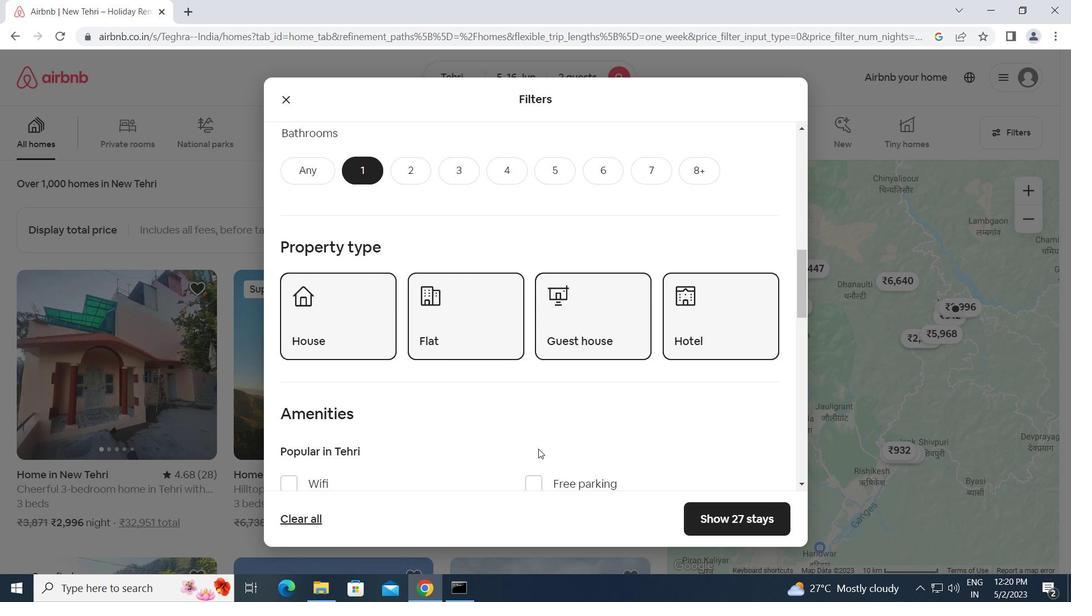 
Action: Mouse moved to (503, 443)
Screenshot: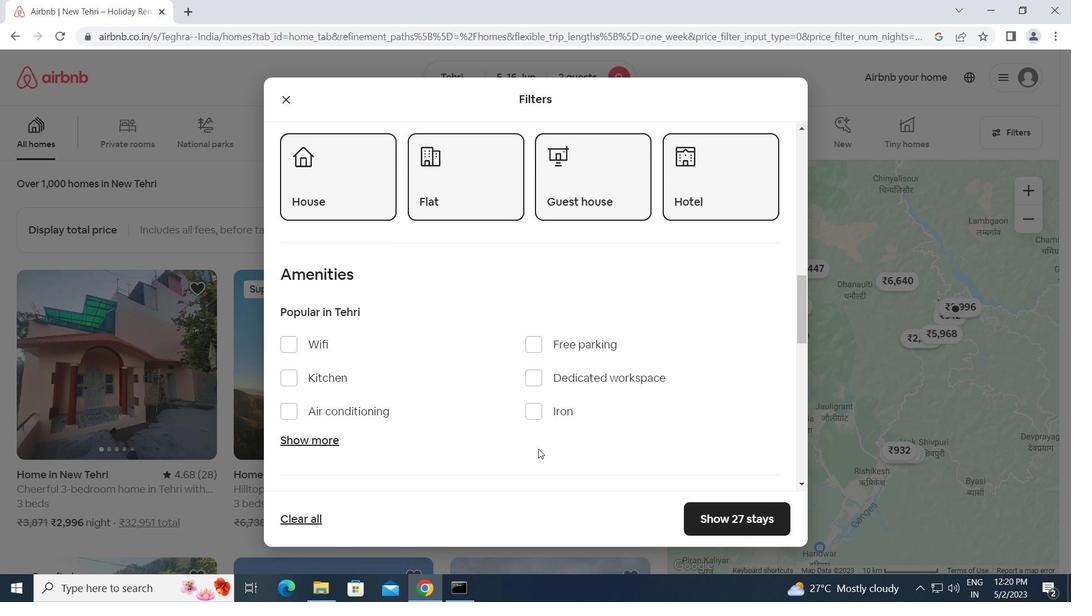 
Action: Mouse scrolled (503, 442) with delta (0, 0)
Screenshot: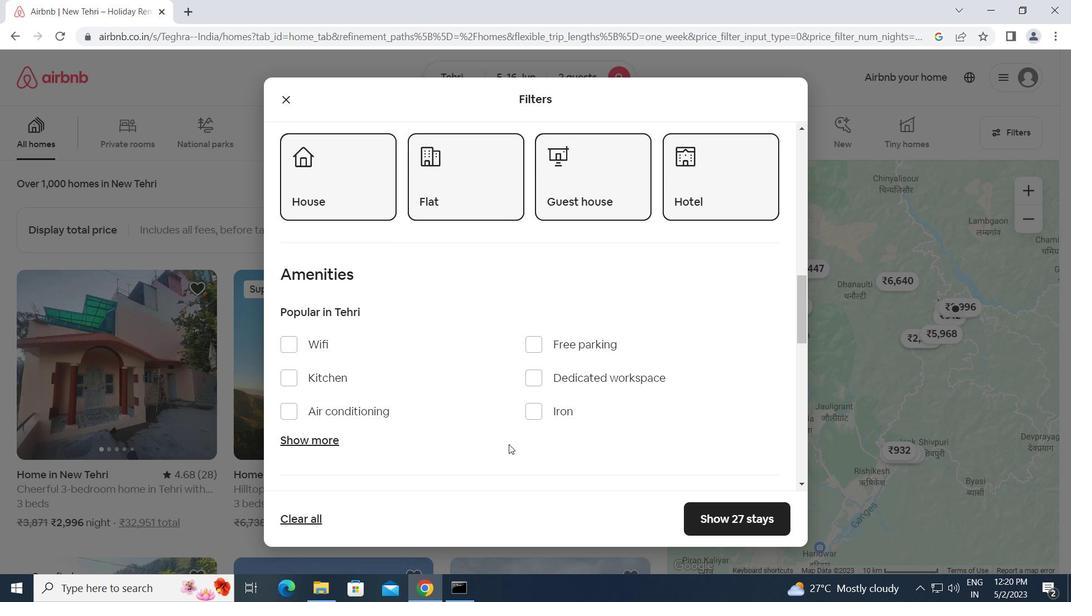 
Action: Mouse scrolled (503, 442) with delta (0, 0)
Screenshot: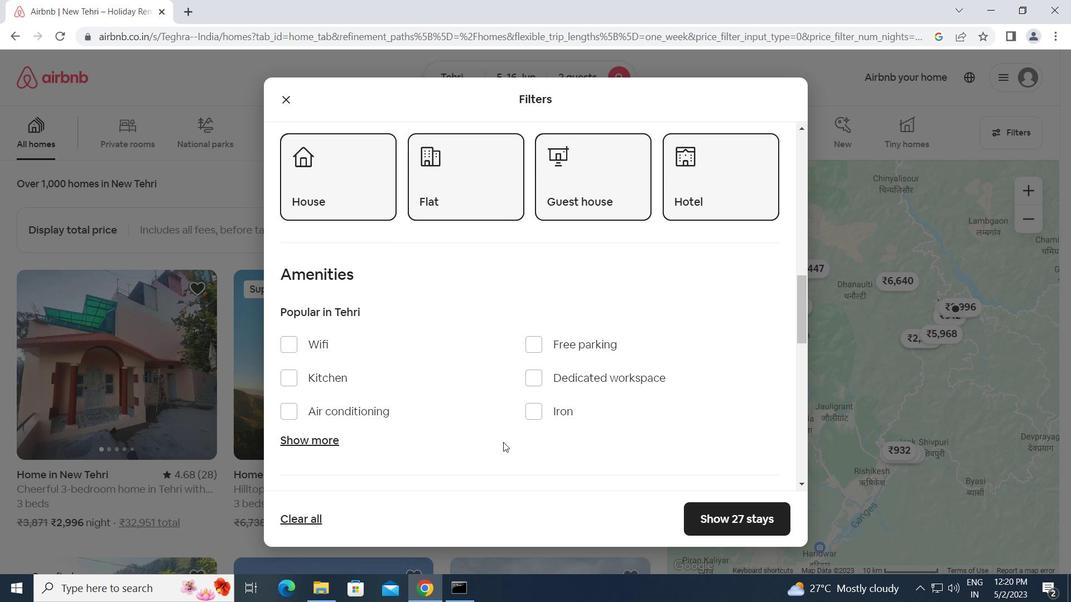 
Action: Mouse moved to (743, 457)
Screenshot: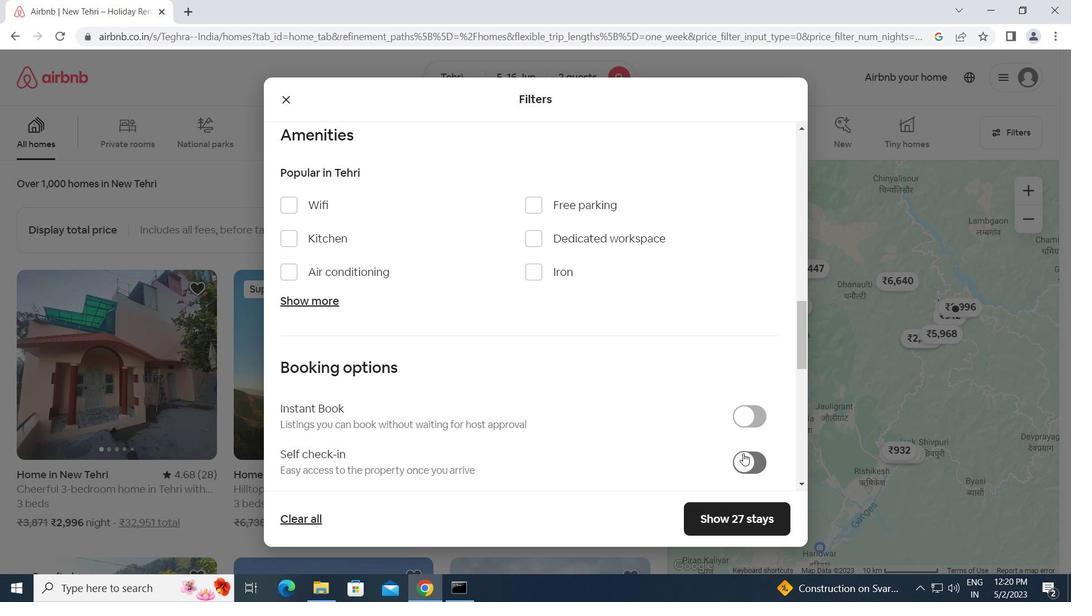 
Action: Mouse pressed left at (743, 457)
Screenshot: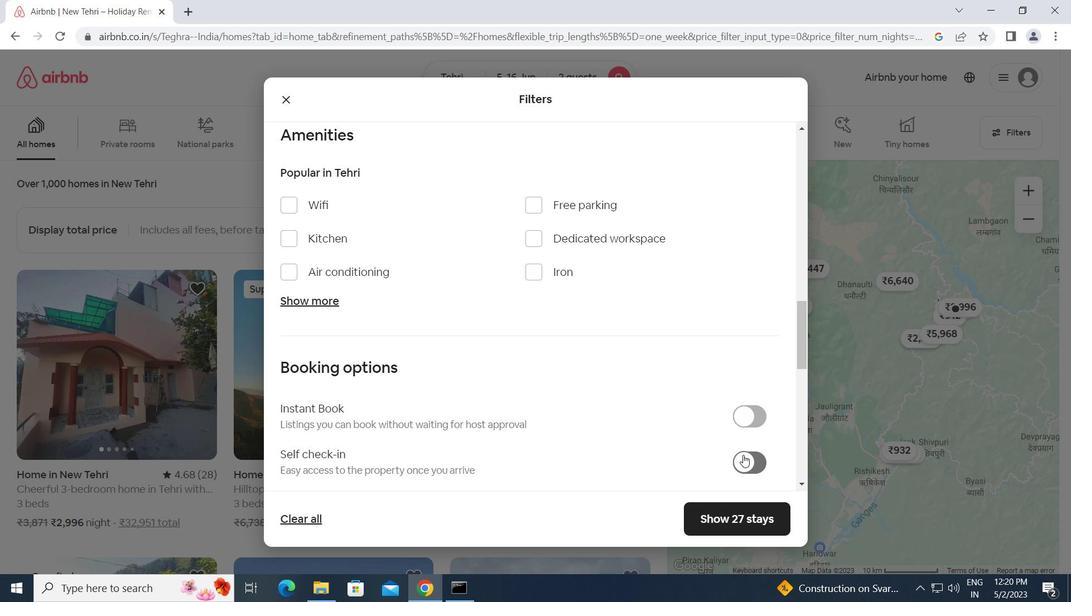 
Action: Mouse moved to (467, 445)
Screenshot: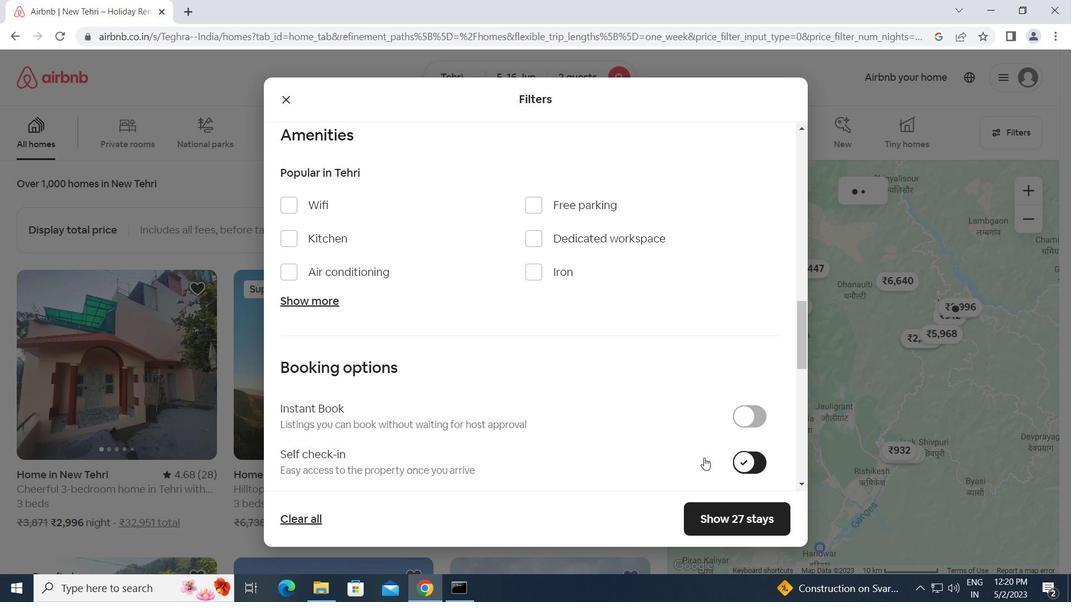 
Action: Mouse scrolled (467, 444) with delta (0, 0)
Screenshot: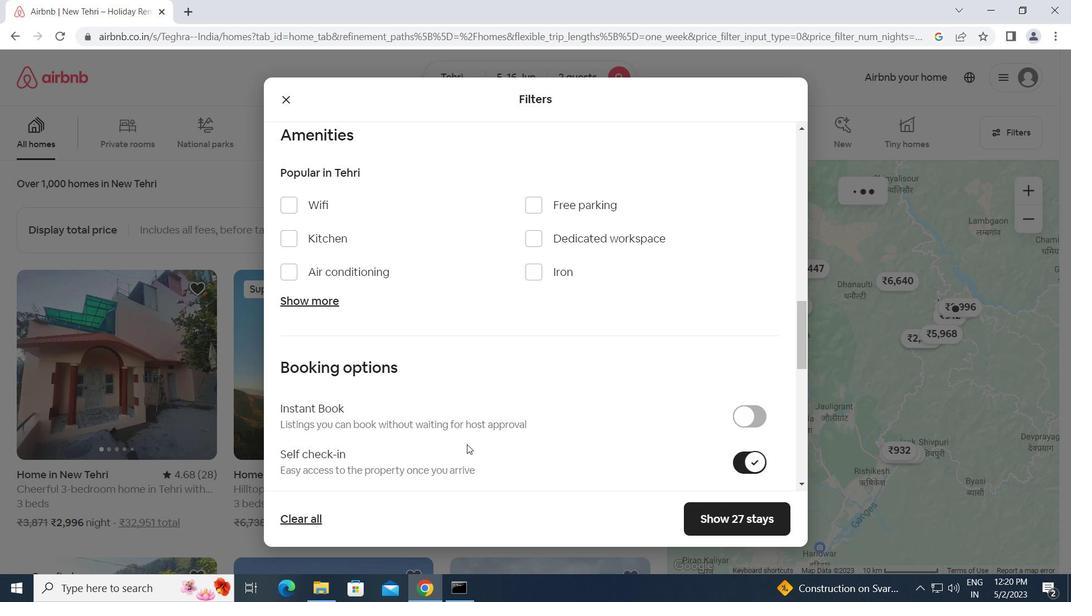 
Action: Mouse scrolled (467, 444) with delta (0, 0)
Screenshot: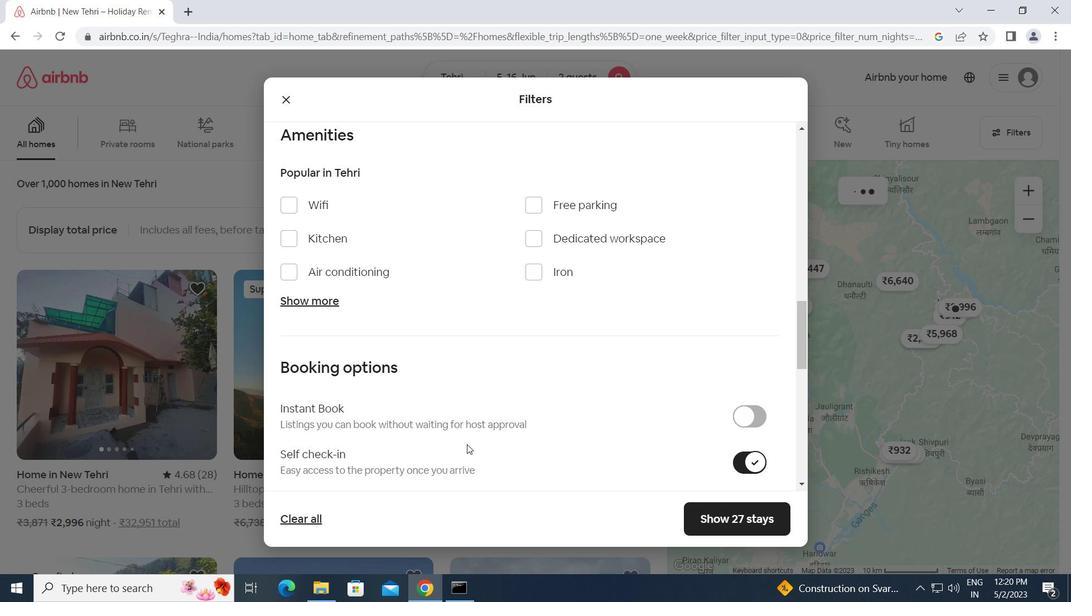 
Action: Mouse scrolled (467, 444) with delta (0, 0)
Screenshot: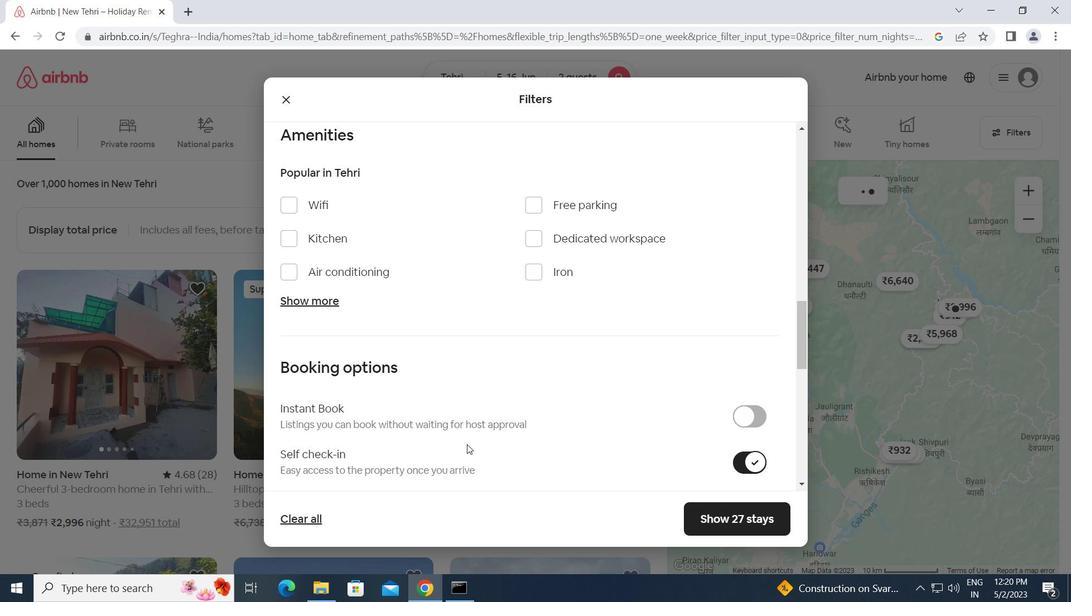 
Action: Mouse scrolled (467, 444) with delta (0, 0)
Screenshot: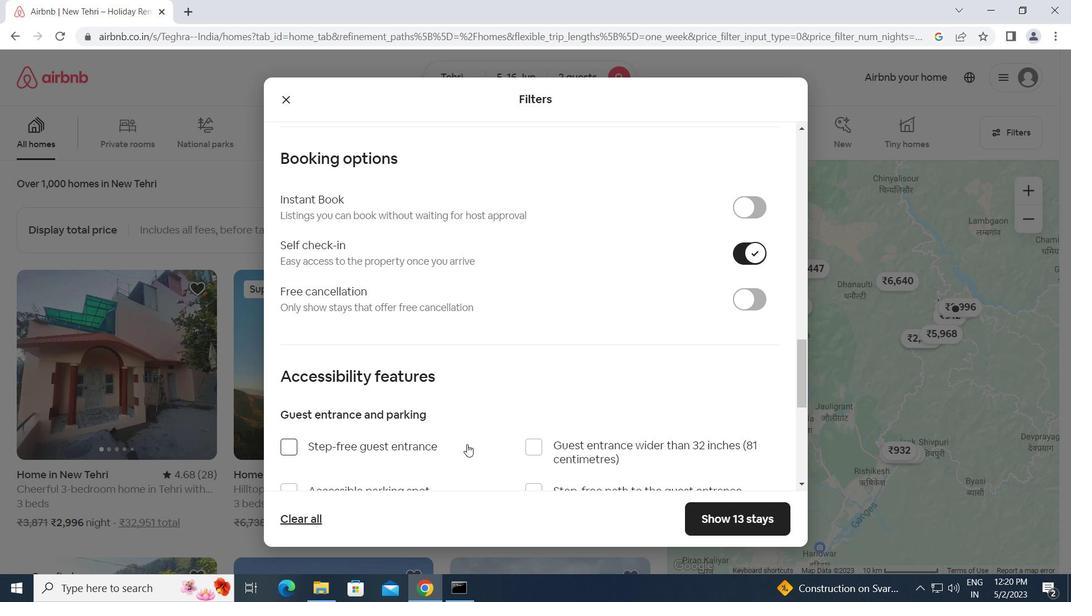 
Action: Mouse scrolled (467, 444) with delta (0, 0)
Screenshot: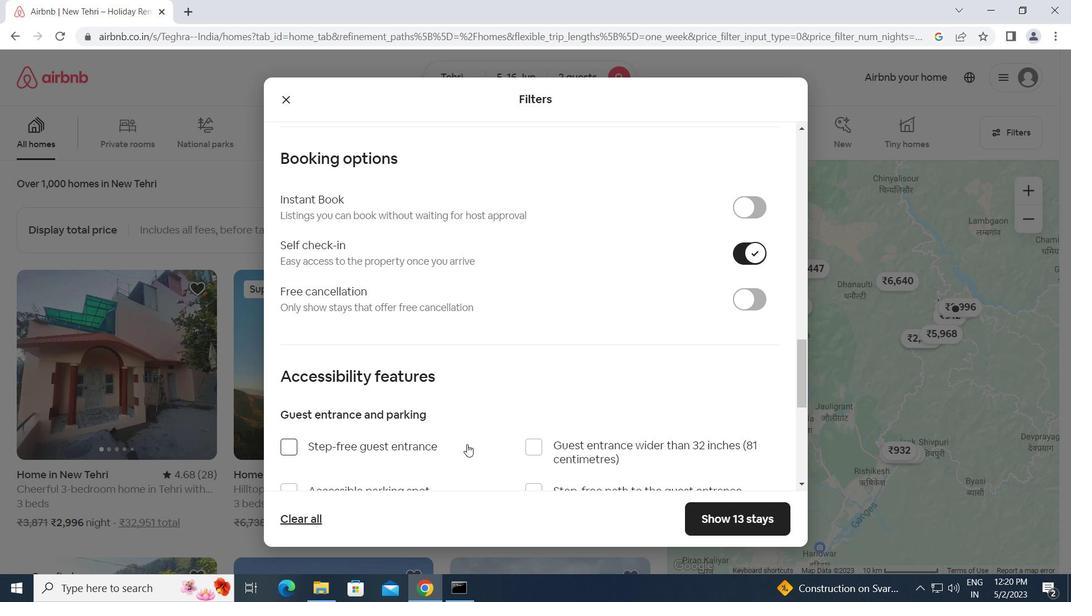 
Action: Mouse scrolled (467, 444) with delta (0, 0)
Screenshot: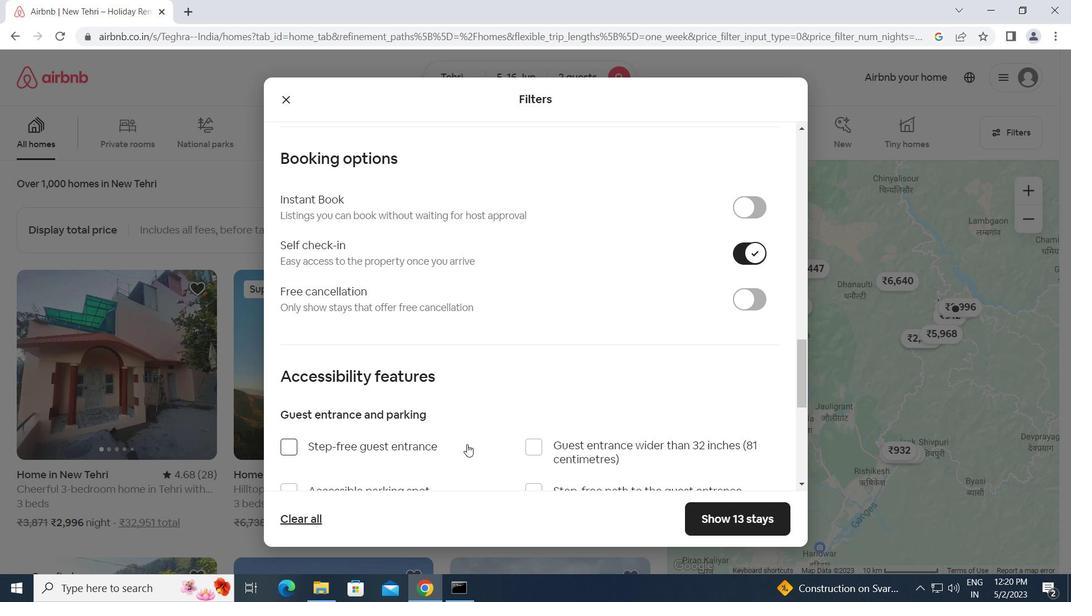 
Action: Mouse scrolled (467, 444) with delta (0, 0)
Screenshot: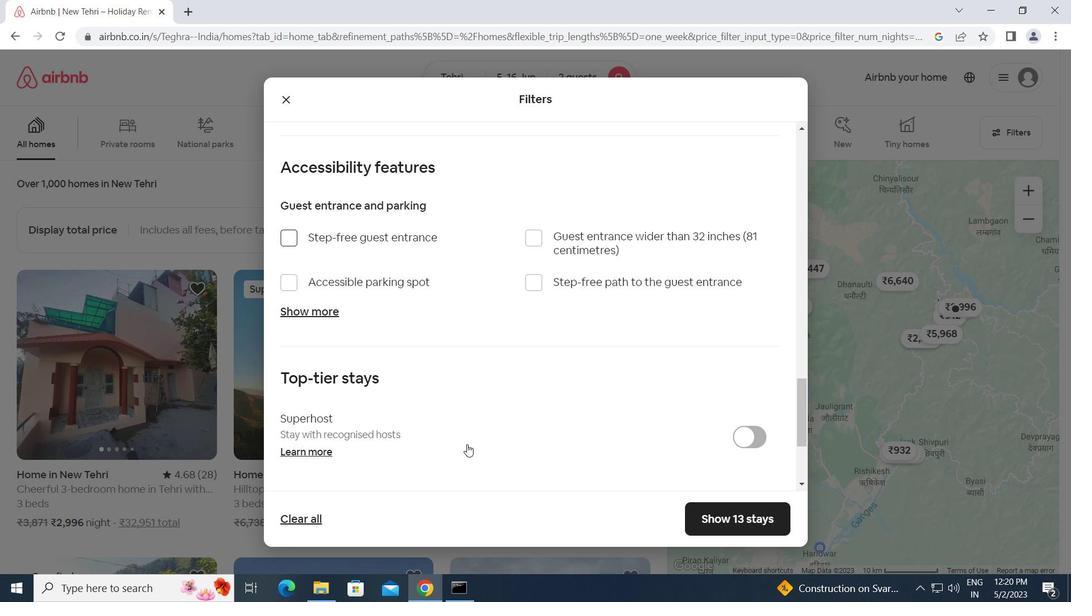 
Action: Mouse scrolled (467, 444) with delta (0, 0)
Screenshot: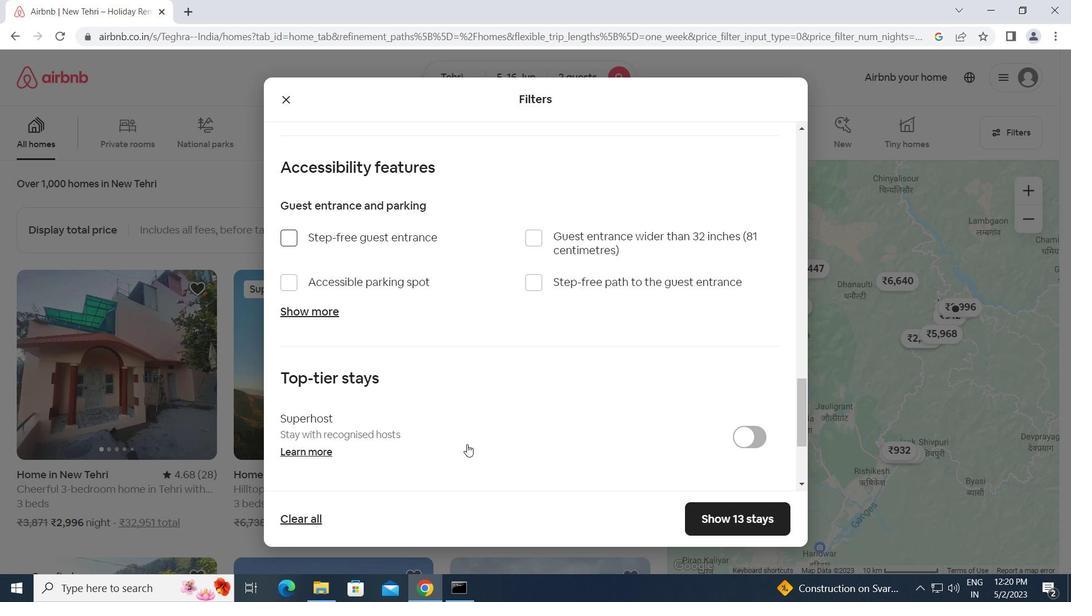 
Action: Mouse moved to (463, 445)
Screenshot: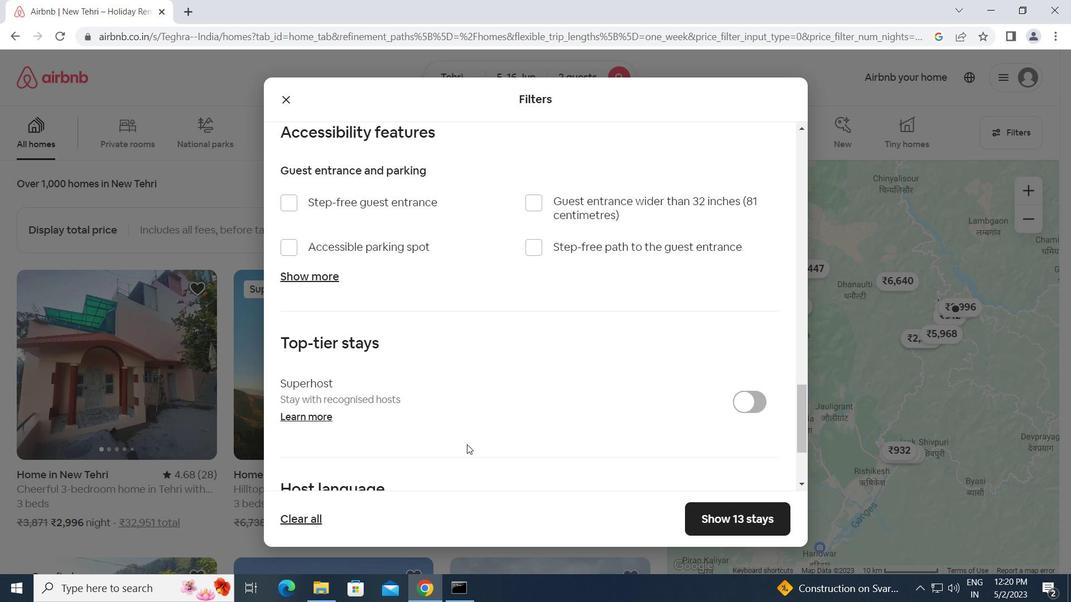 
Action: Mouse scrolled (463, 444) with delta (0, 0)
Screenshot: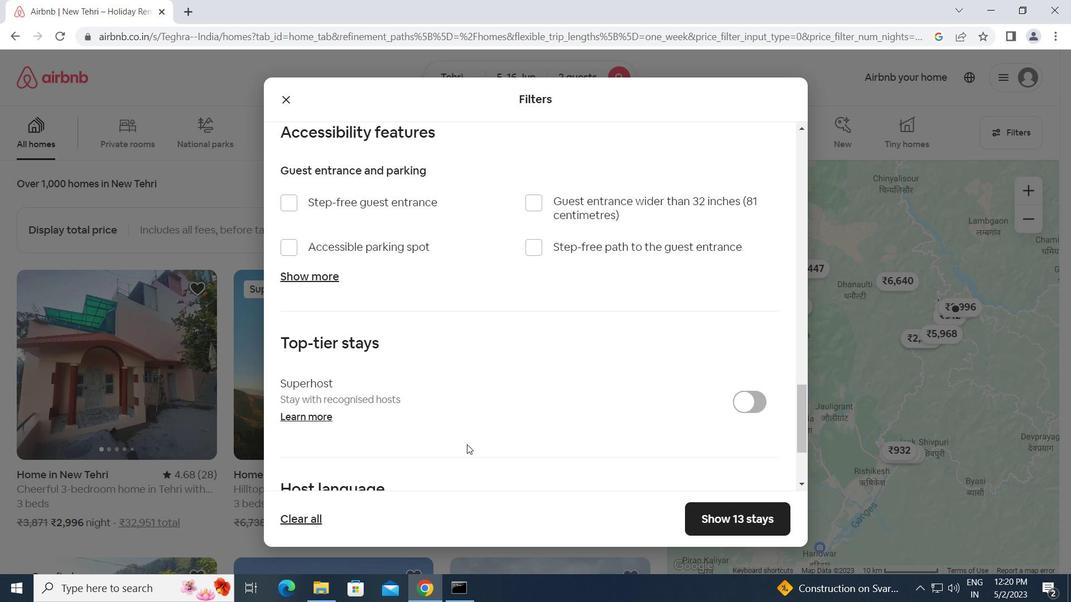 
Action: Mouse moved to (287, 392)
Screenshot: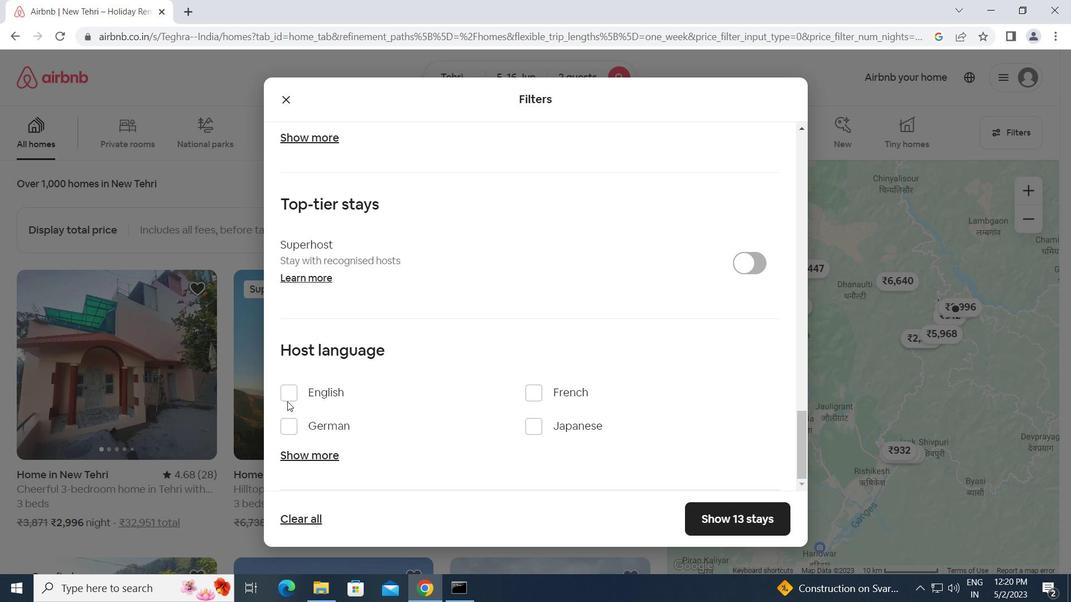 
Action: Mouse pressed left at (287, 392)
Screenshot: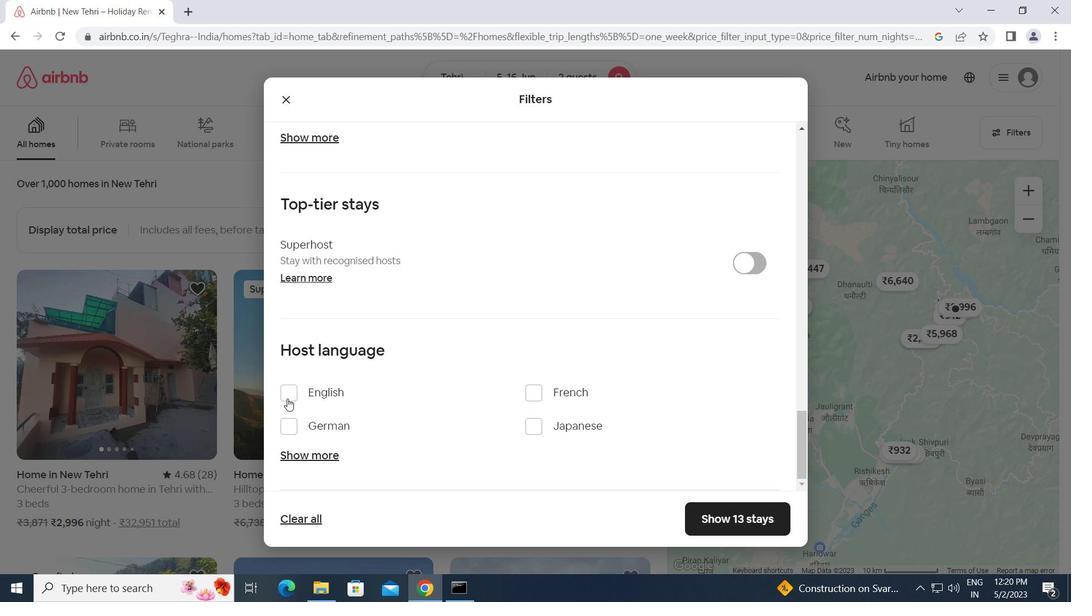 
Action: Mouse moved to (757, 518)
Screenshot: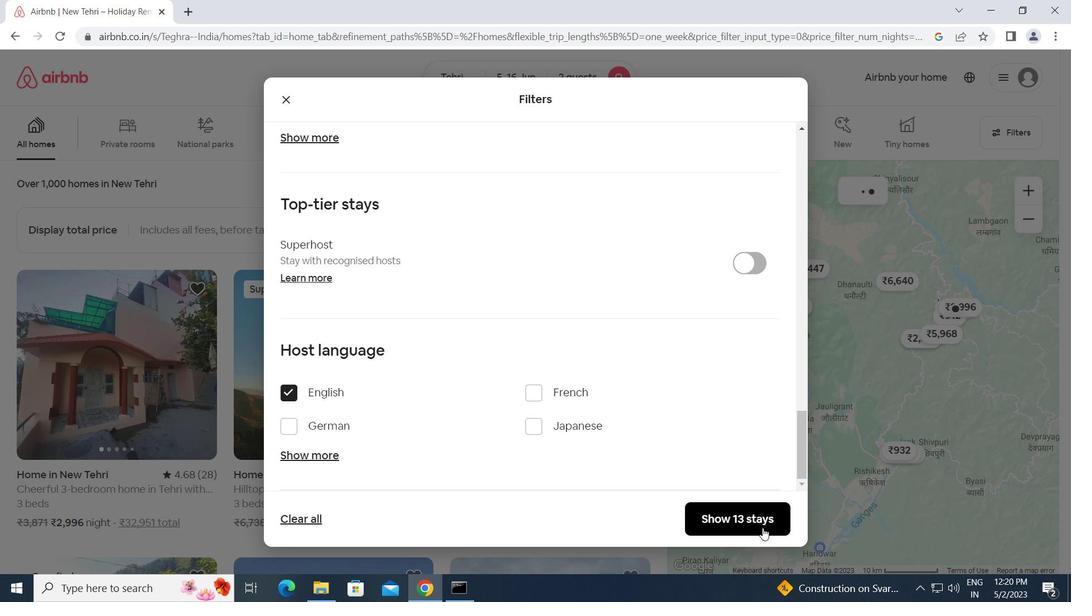 
Action: Mouse pressed left at (757, 518)
Screenshot: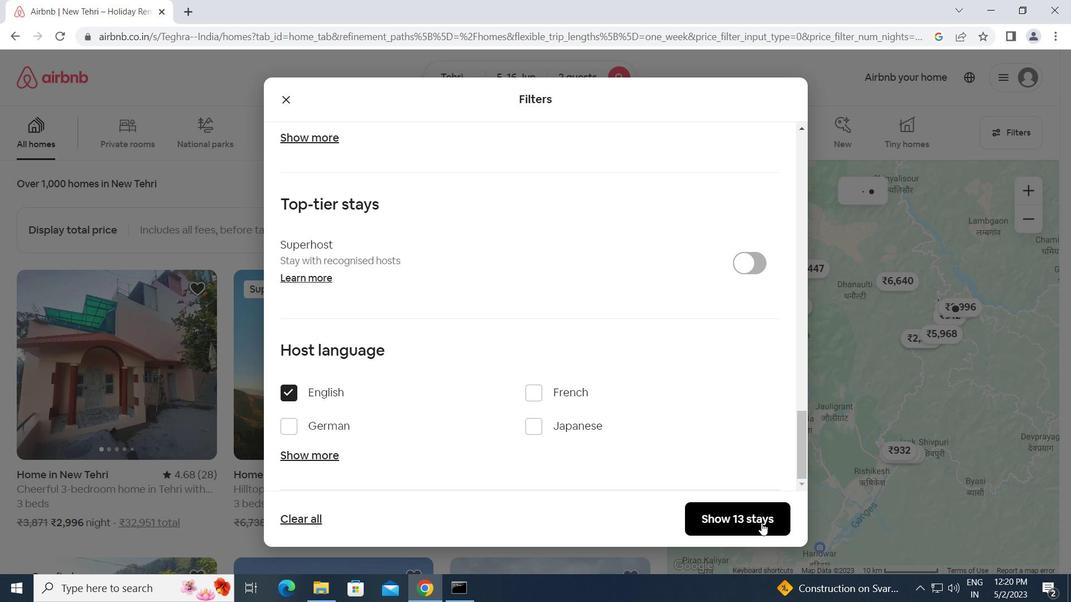 
